 Task: Create a new task in Outlook with the subject 'Environmental Conservation', set the priority to 'High', and include the description and link to 'product.pdf'.
Action: Mouse moved to (13, 156)
Screenshot: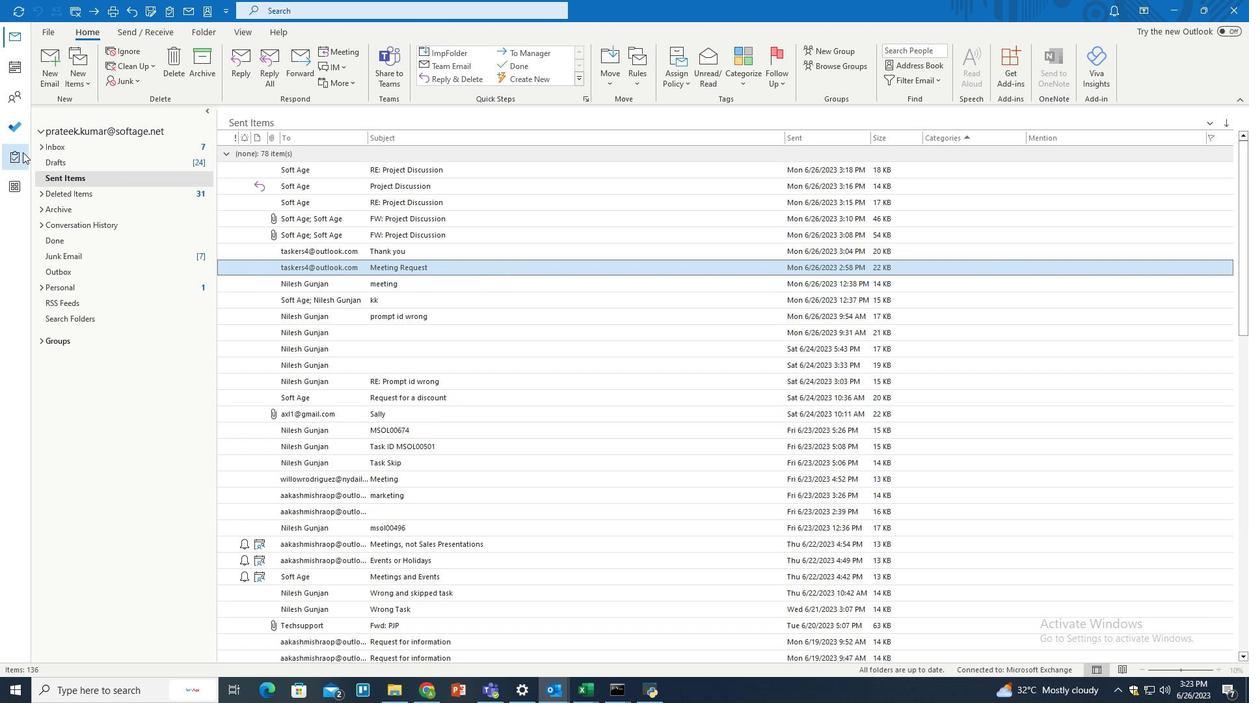 
Action: Mouse pressed left at (13, 156)
Screenshot: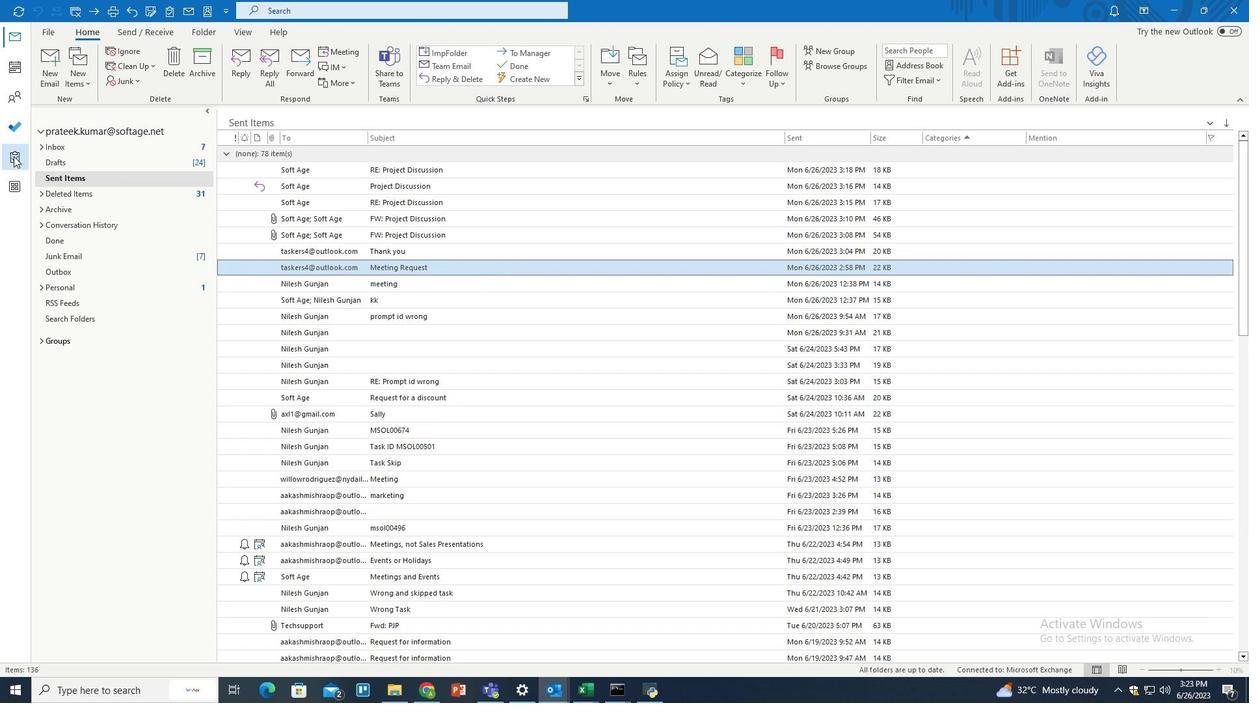 
Action: Mouse moved to (54, 152)
Screenshot: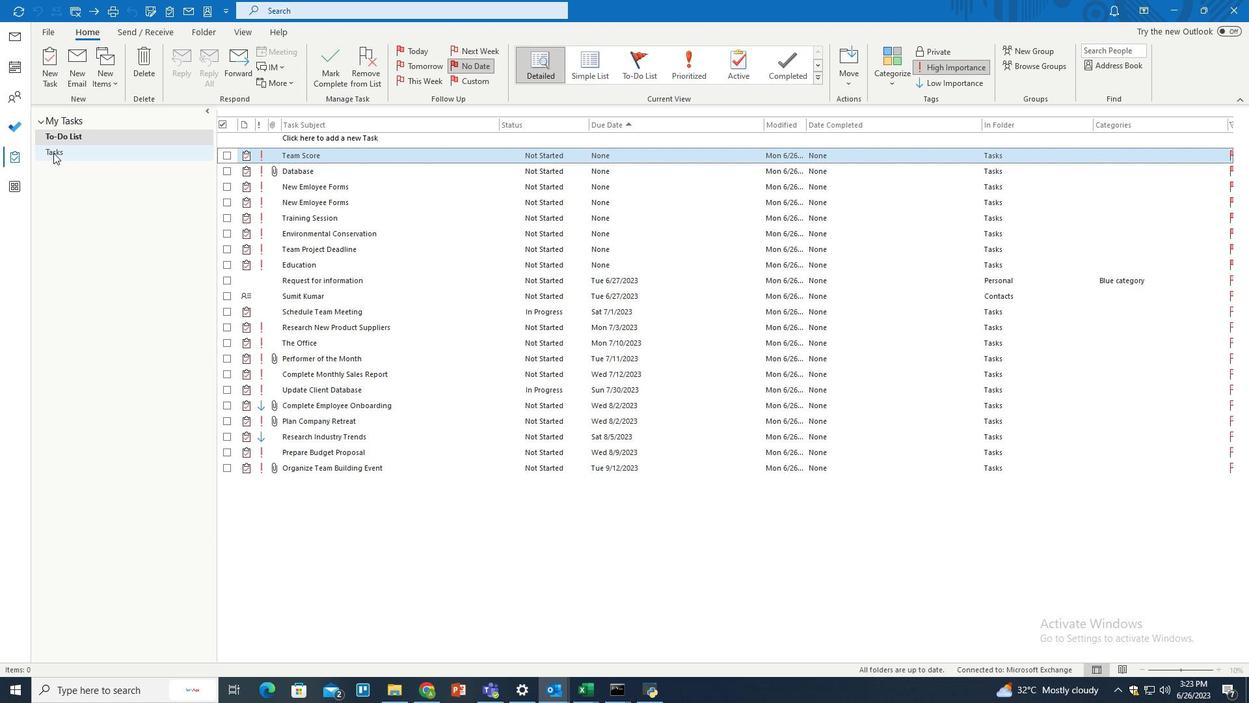 
Action: Mouse pressed left at (54, 152)
Screenshot: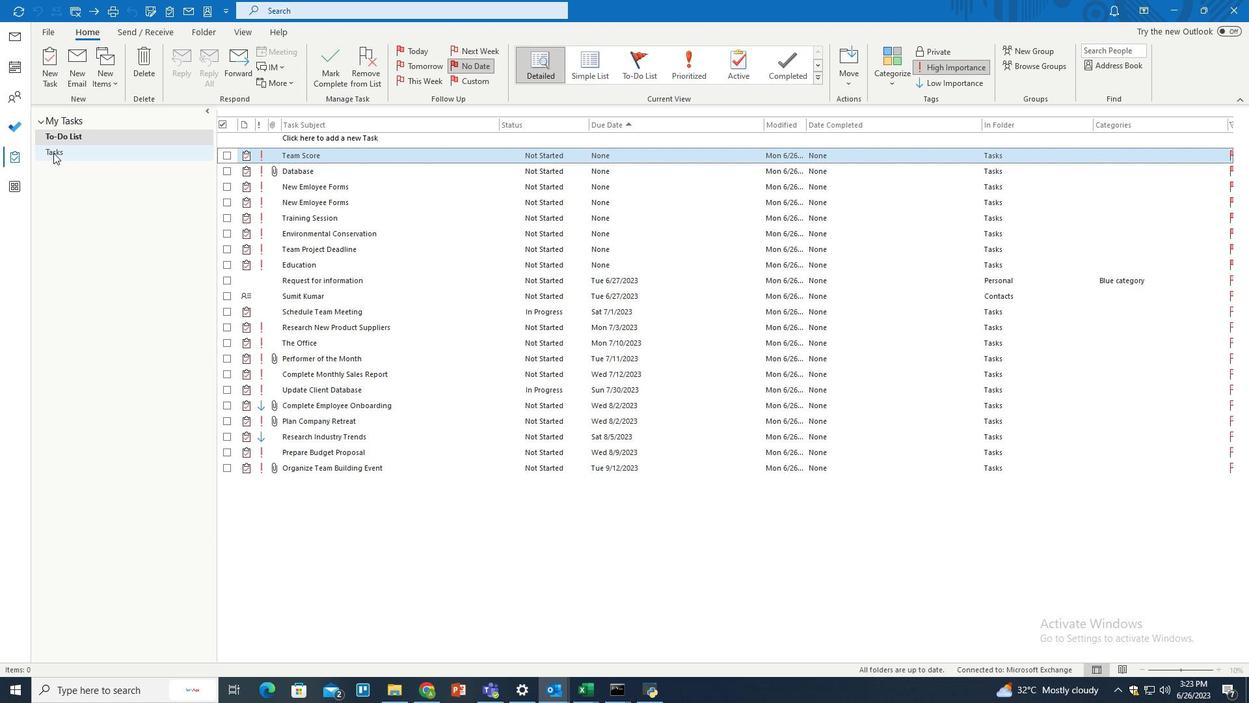 
Action: Mouse moved to (346, 184)
Screenshot: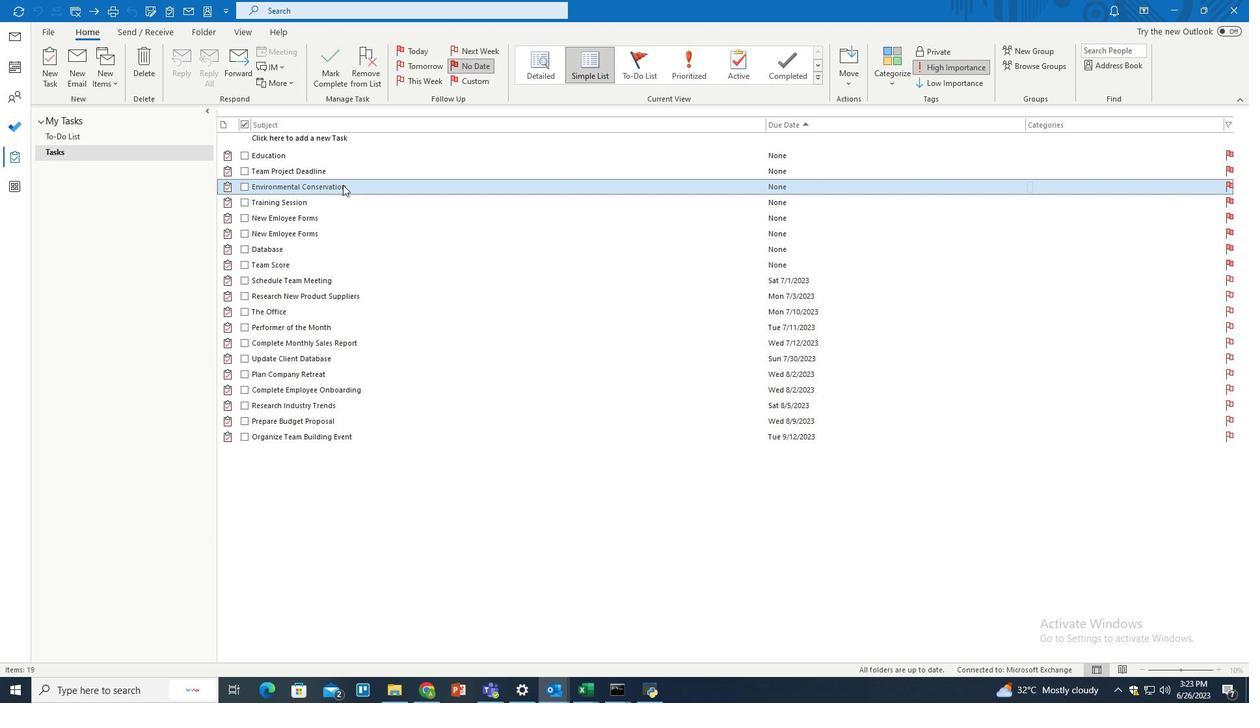 
Action: Mouse pressed left at (346, 184)
Screenshot: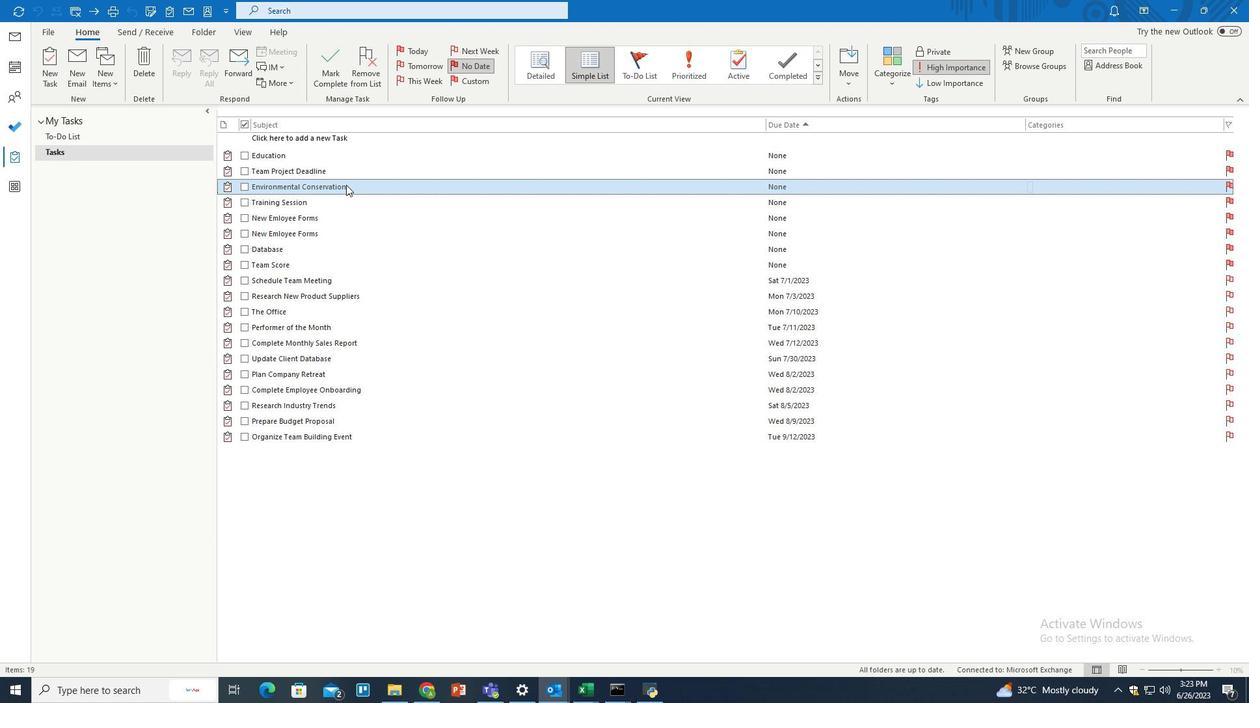 
Action: Mouse pressed left at (346, 184)
Screenshot: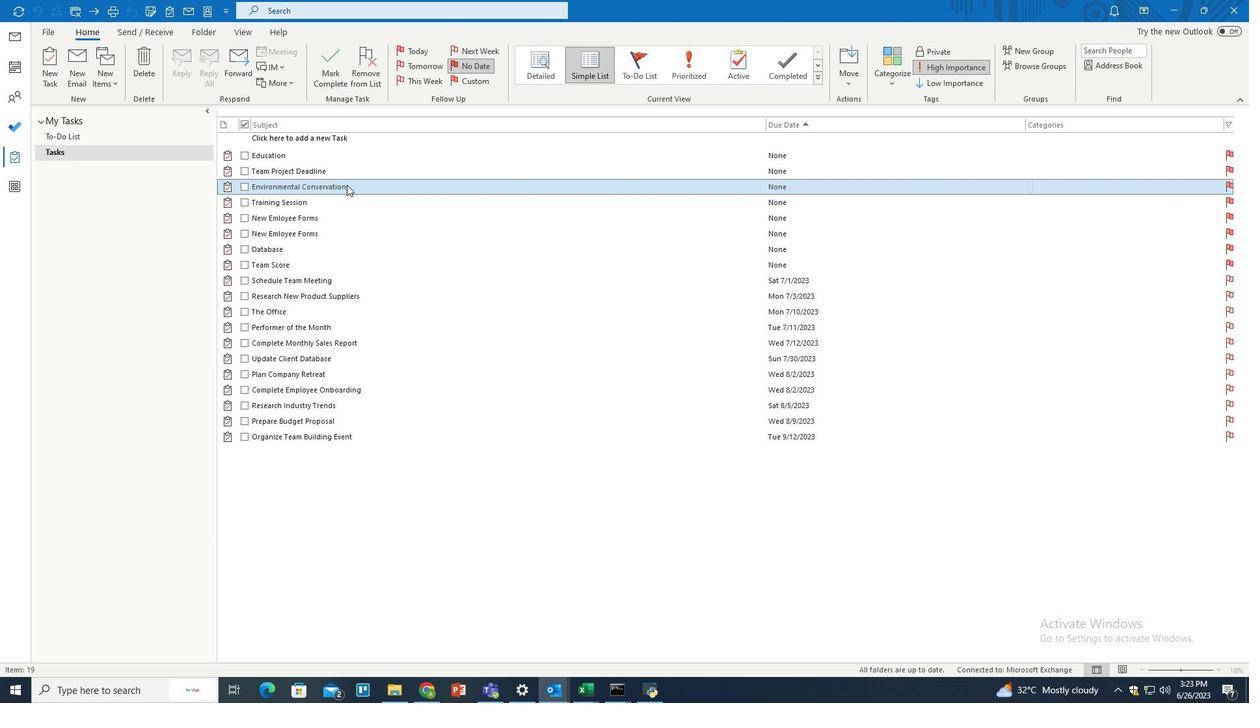 
Action: Mouse moved to (1001, 248)
Screenshot: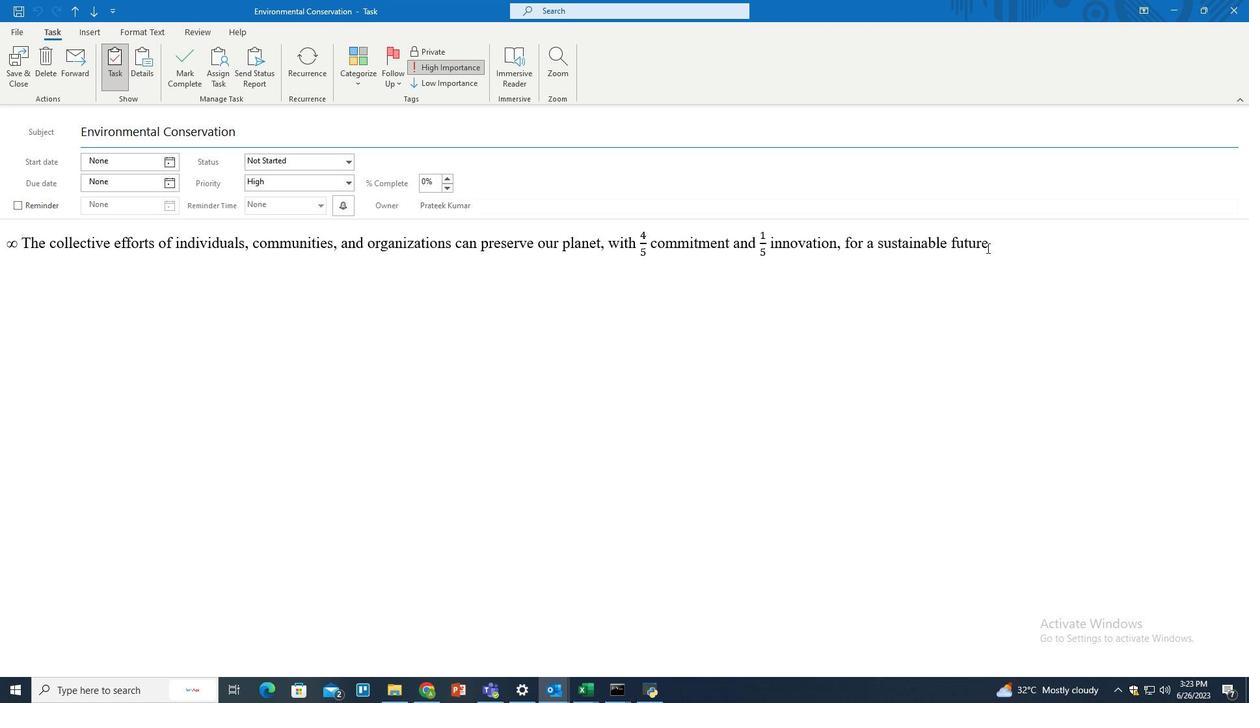 
Action: Mouse pressed left at (1001, 248)
Screenshot: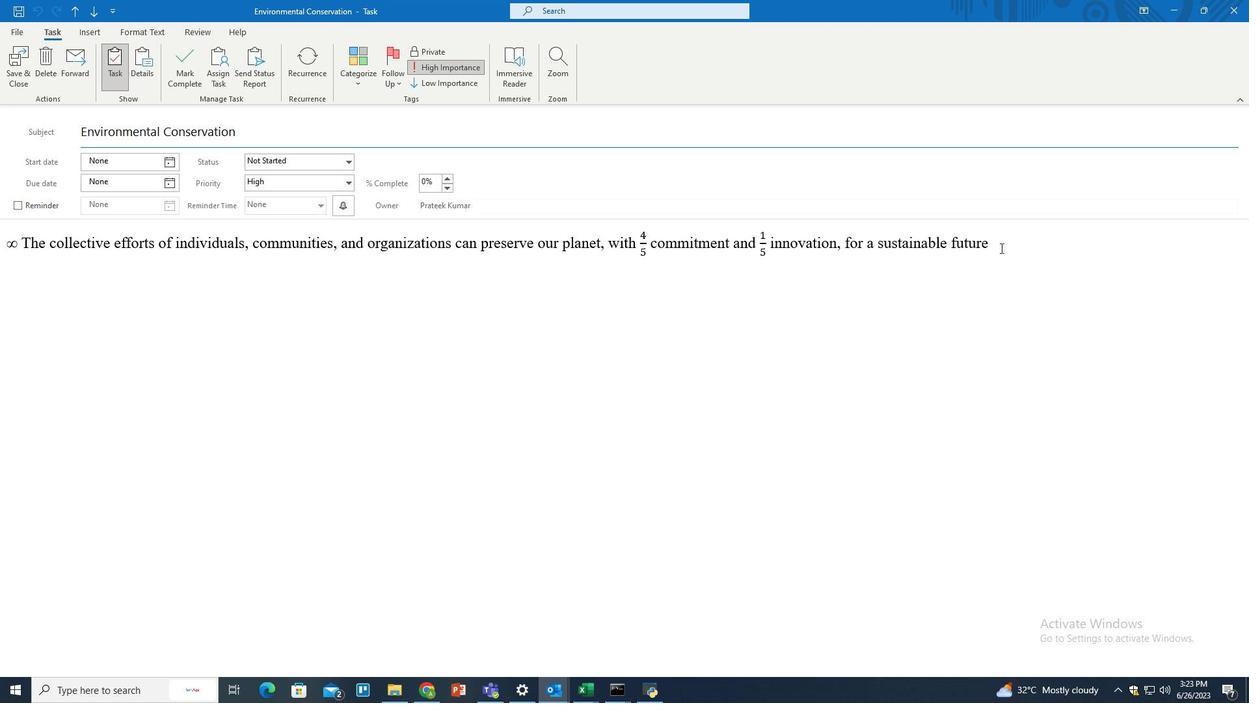 
Action: Mouse moved to (207, 33)
Screenshot: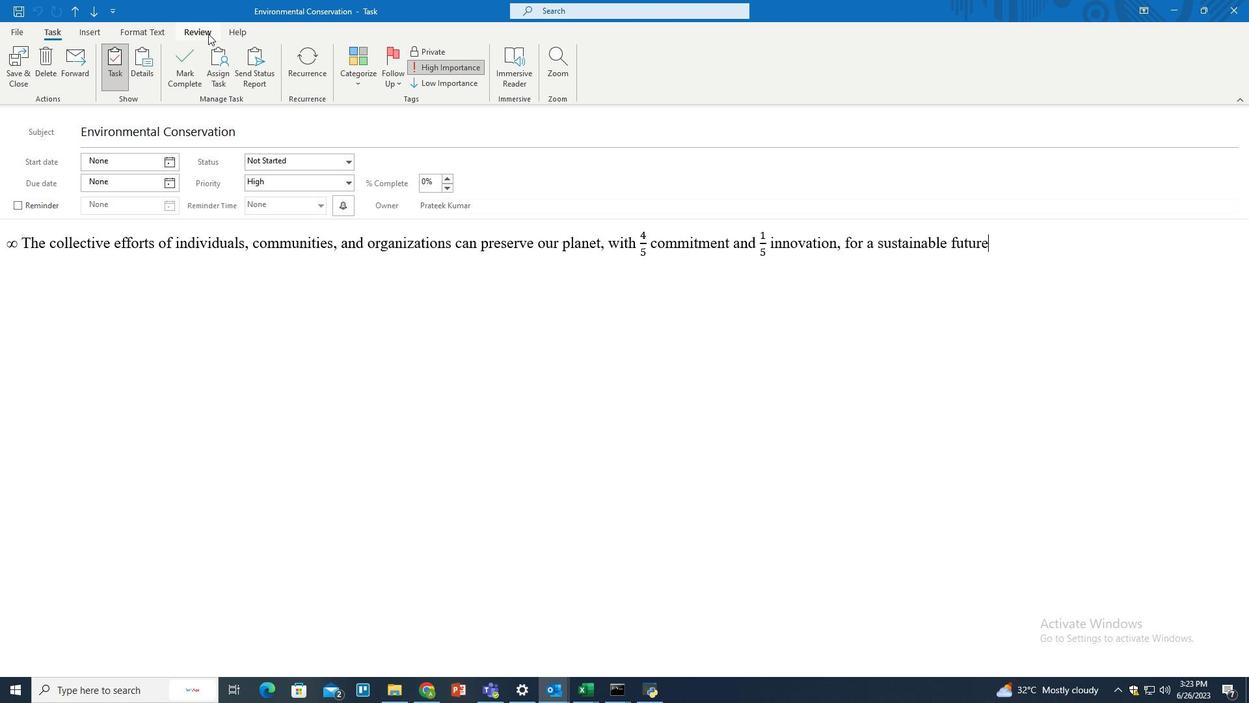 
Action: Mouse pressed left at (207, 33)
Screenshot: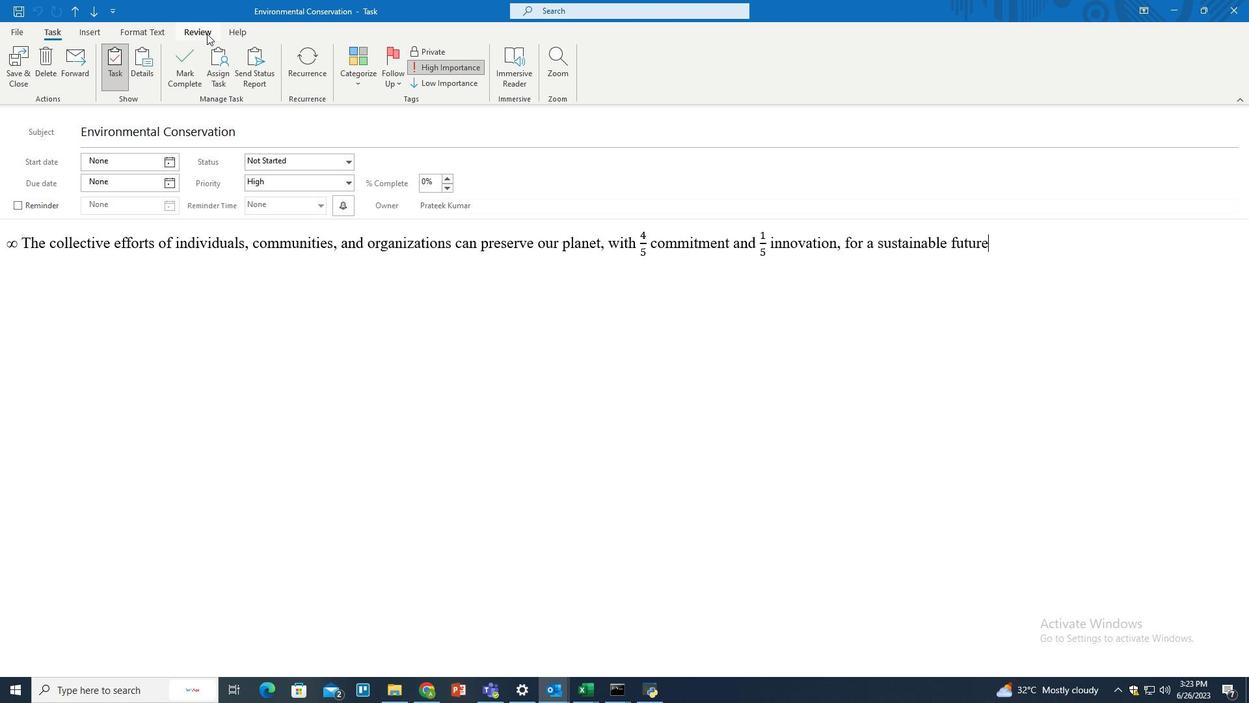 
Action: Mouse moved to (31, 79)
Screenshot: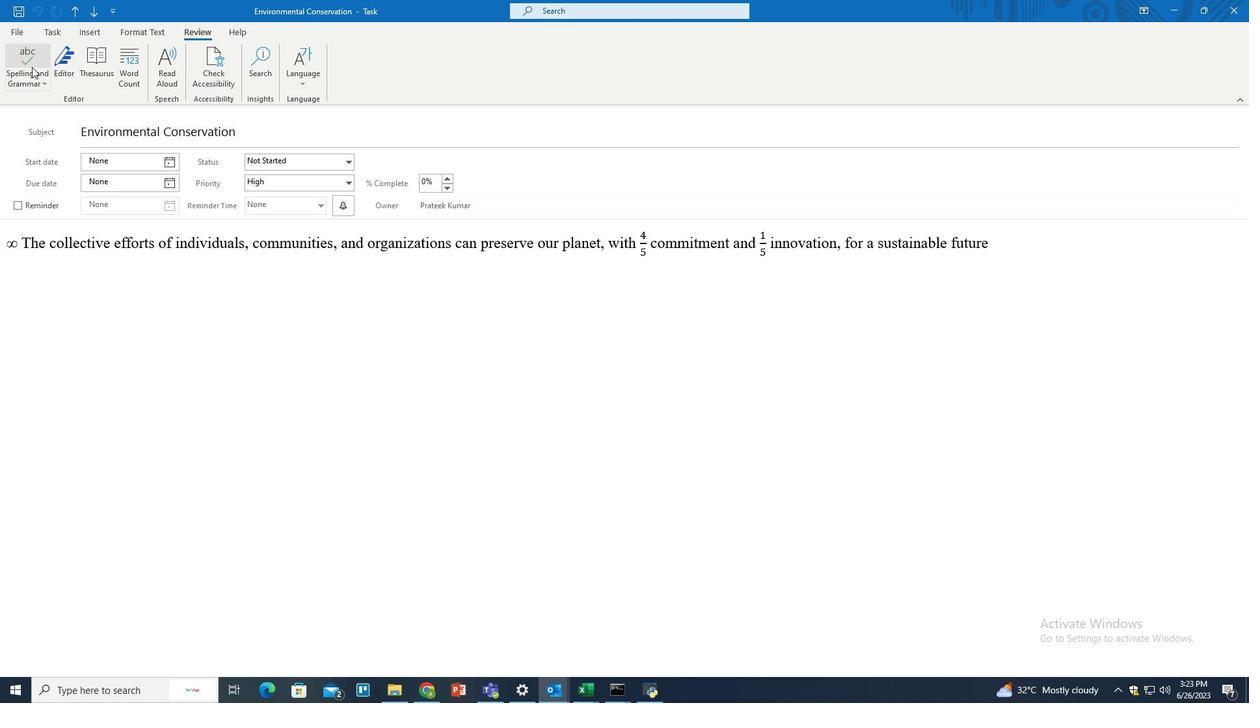 
Action: Mouse pressed left at (31, 79)
Screenshot: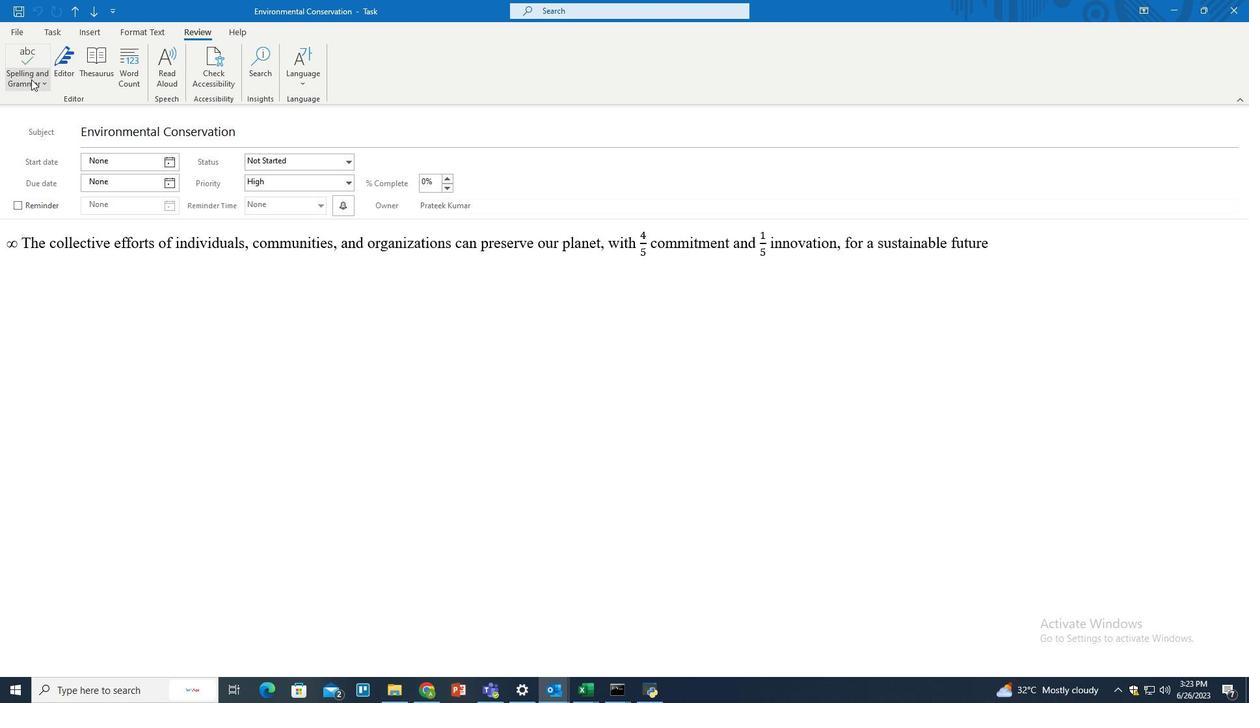 
Action: Mouse moved to (49, 115)
Screenshot: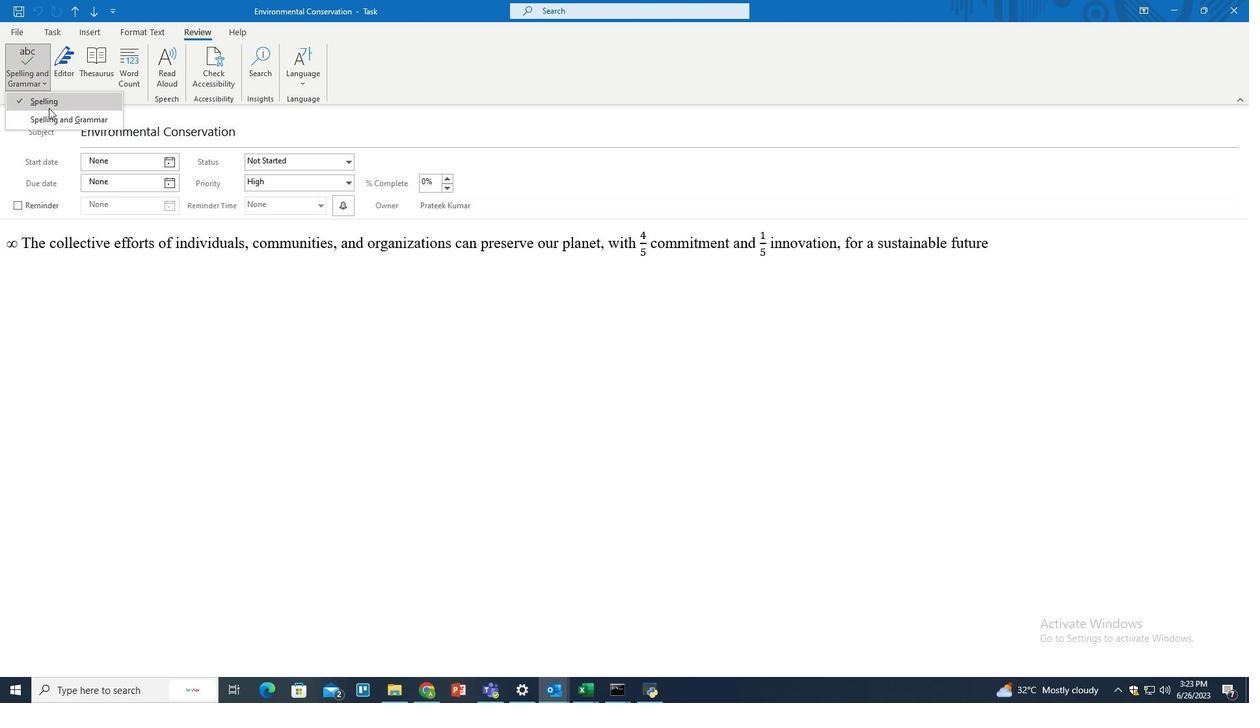 
Action: Mouse pressed left at (49, 115)
Screenshot: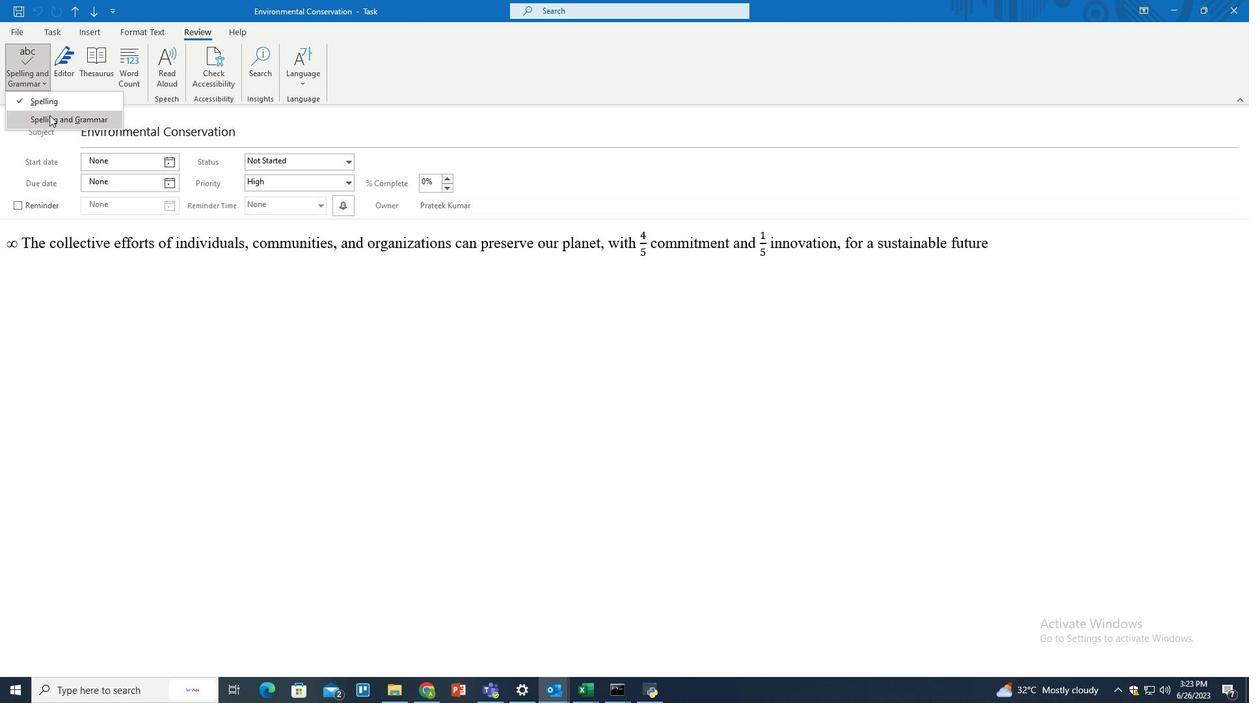 
Action: Mouse moved to (161, 73)
Screenshot: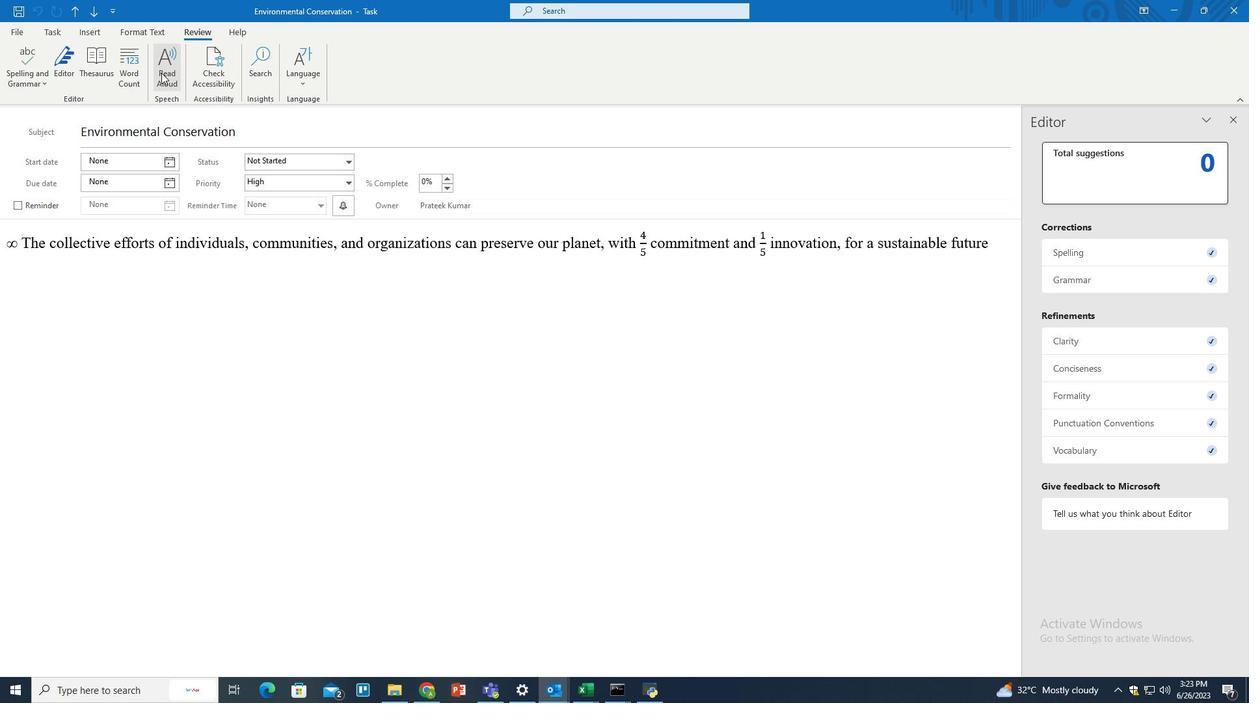 
Action: Mouse pressed left at (161, 73)
Screenshot: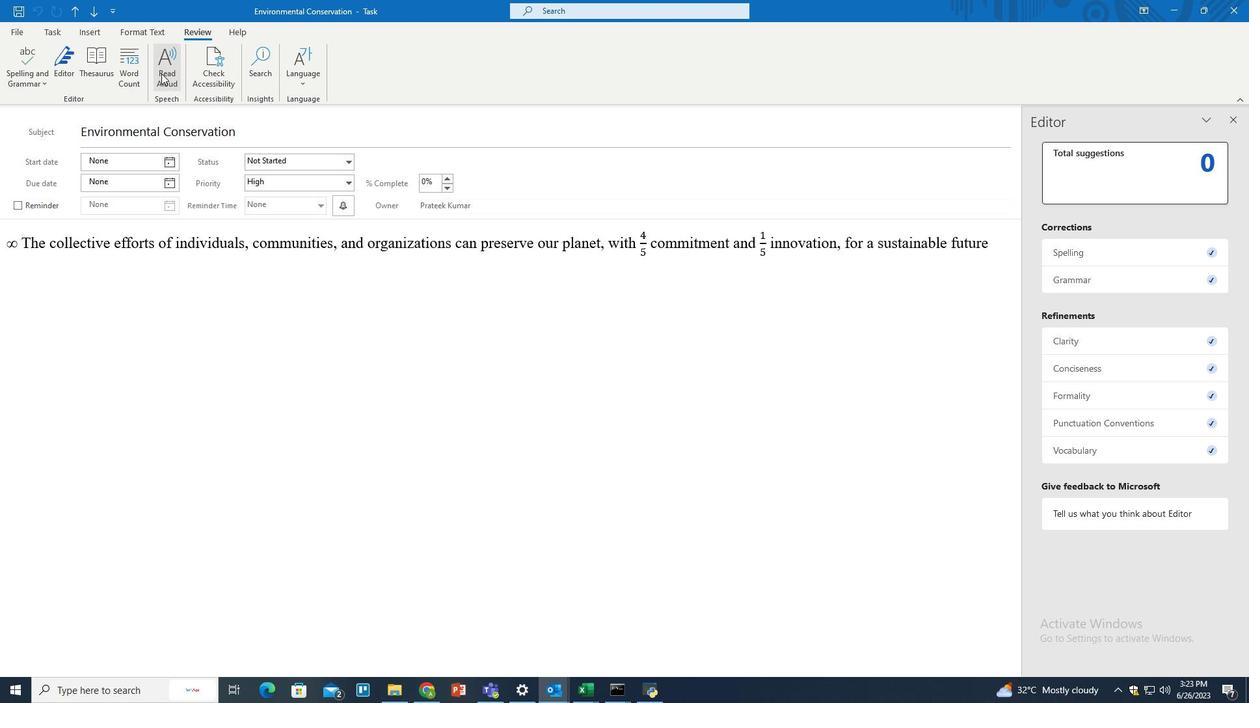 
Action: Mouse moved to (28, 242)
Screenshot: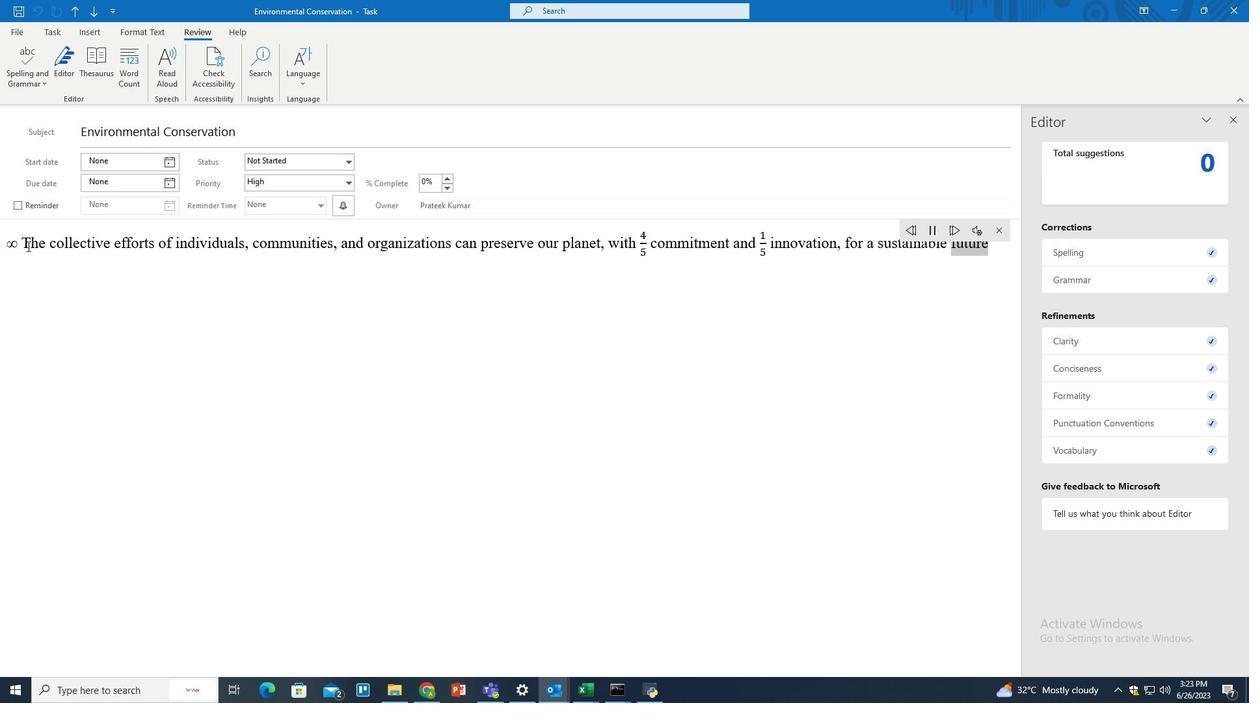 
Action: Mouse pressed left at (28, 242)
Screenshot: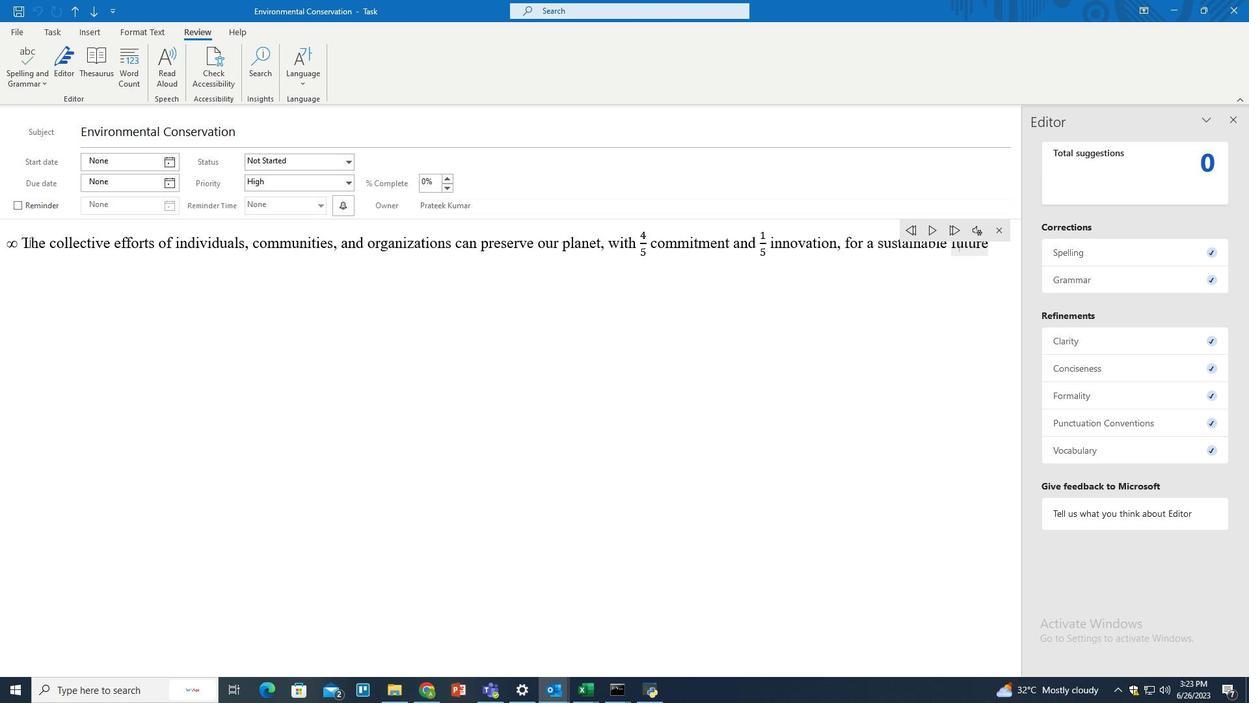 
Action: Mouse moved to (932, 230)
Screenshot: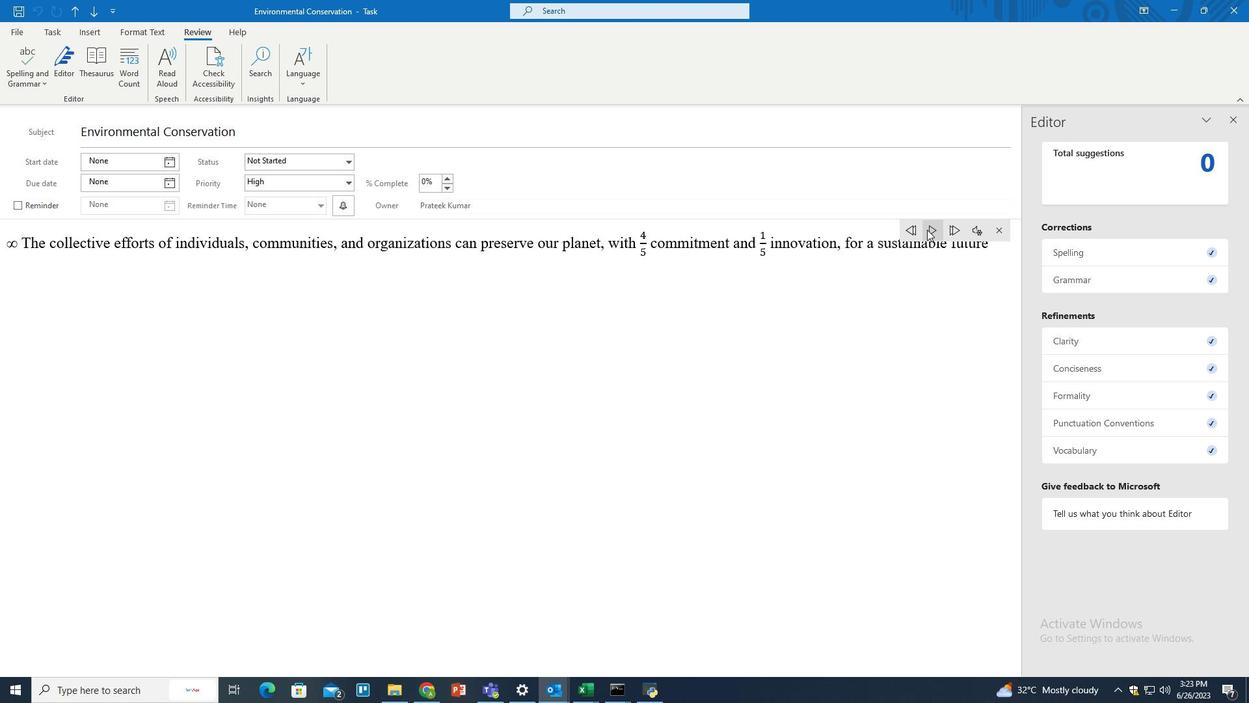 
Action: Mouse pressed left at (932, 230)
Screenshot: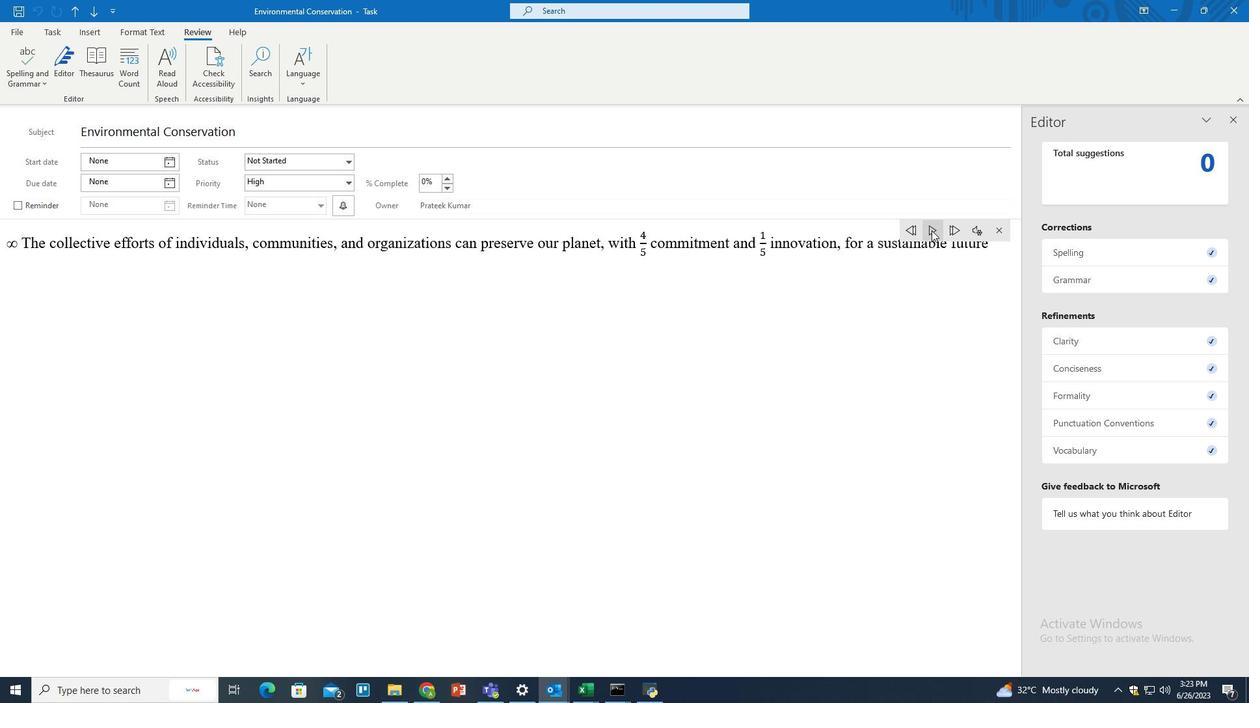 
Action: Mouse moved to (214, 72)
Screenshot: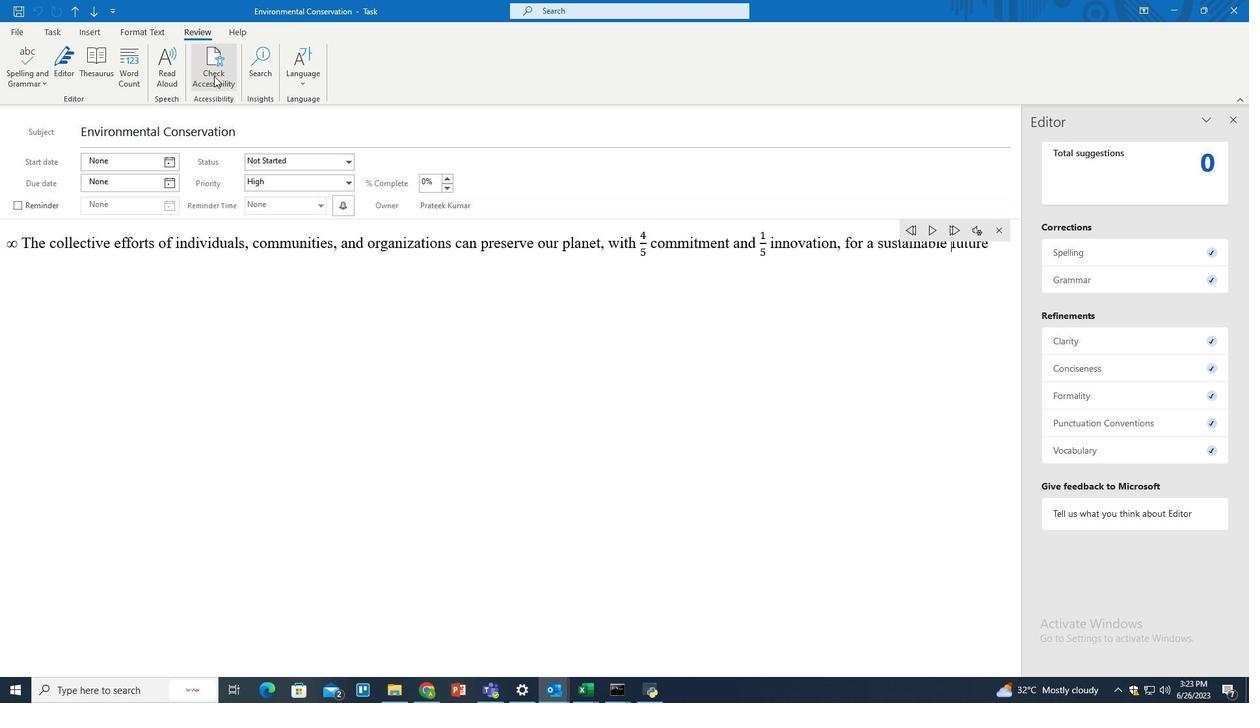 
Action: Mouse pressed left at (214, 72)
Screenshot: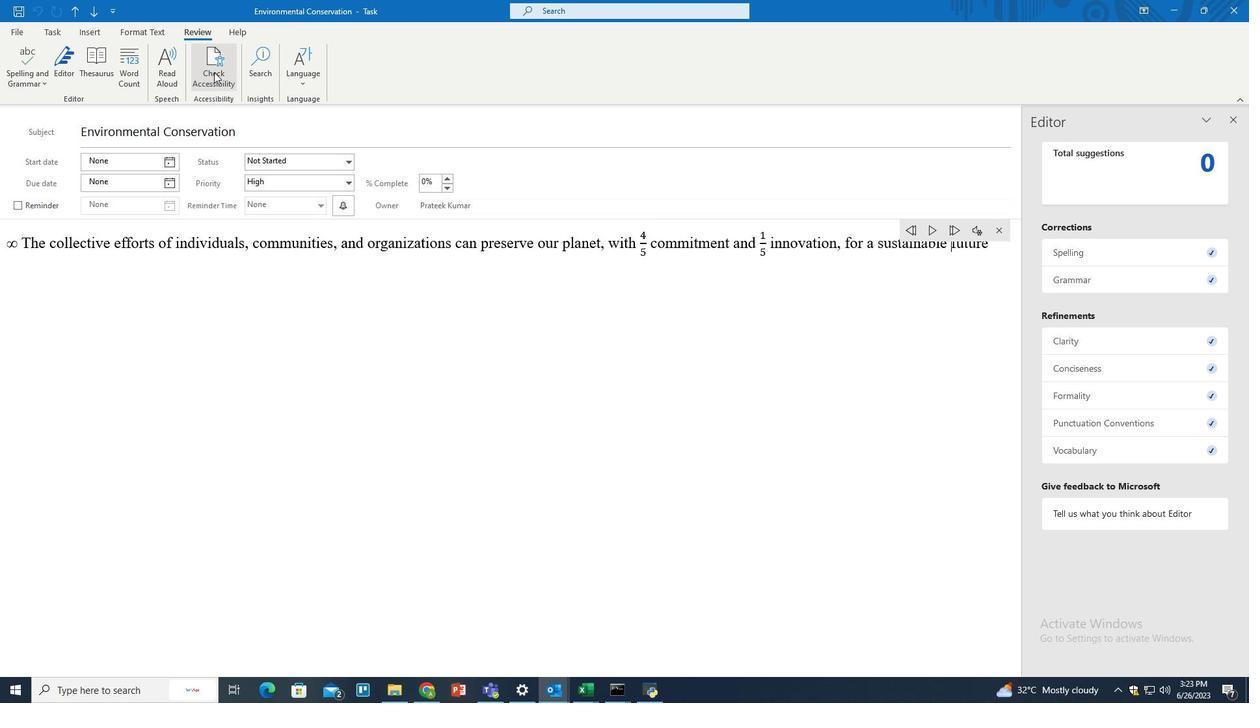 
Action: Mouse moved to (1066, 119)
Screenshot: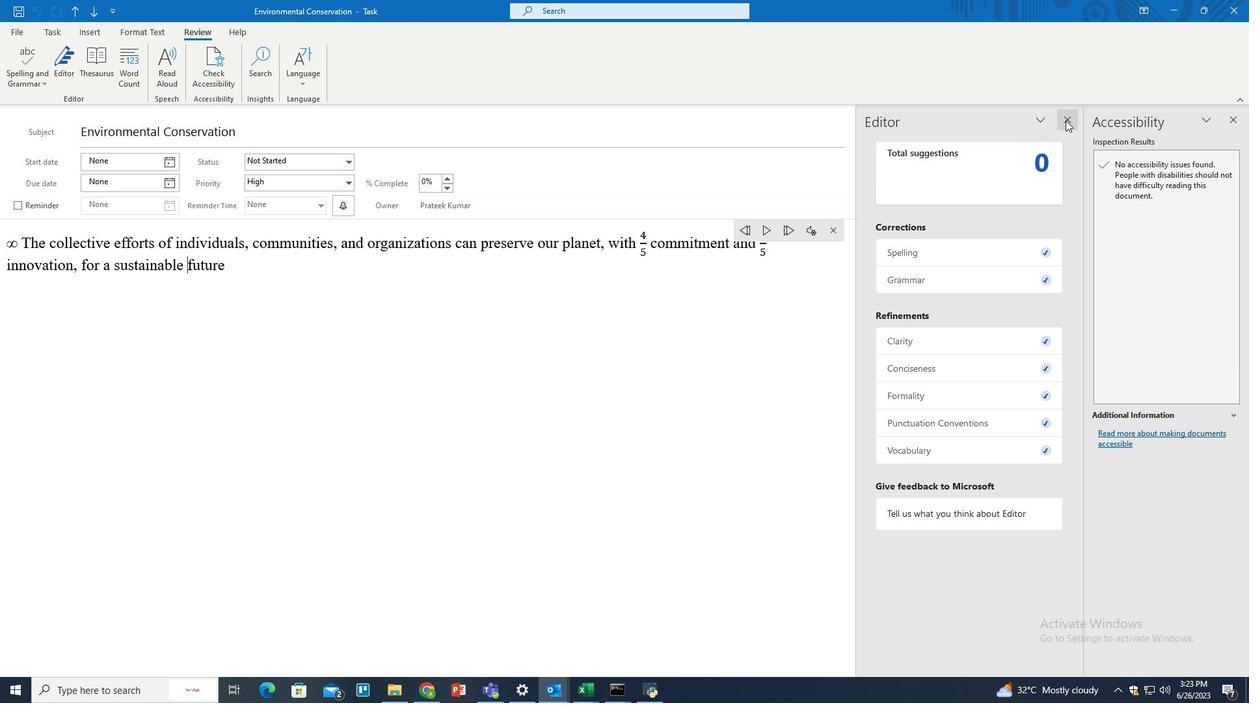 
Action: Mouse pressed left at (1066, 119)
Screenshot: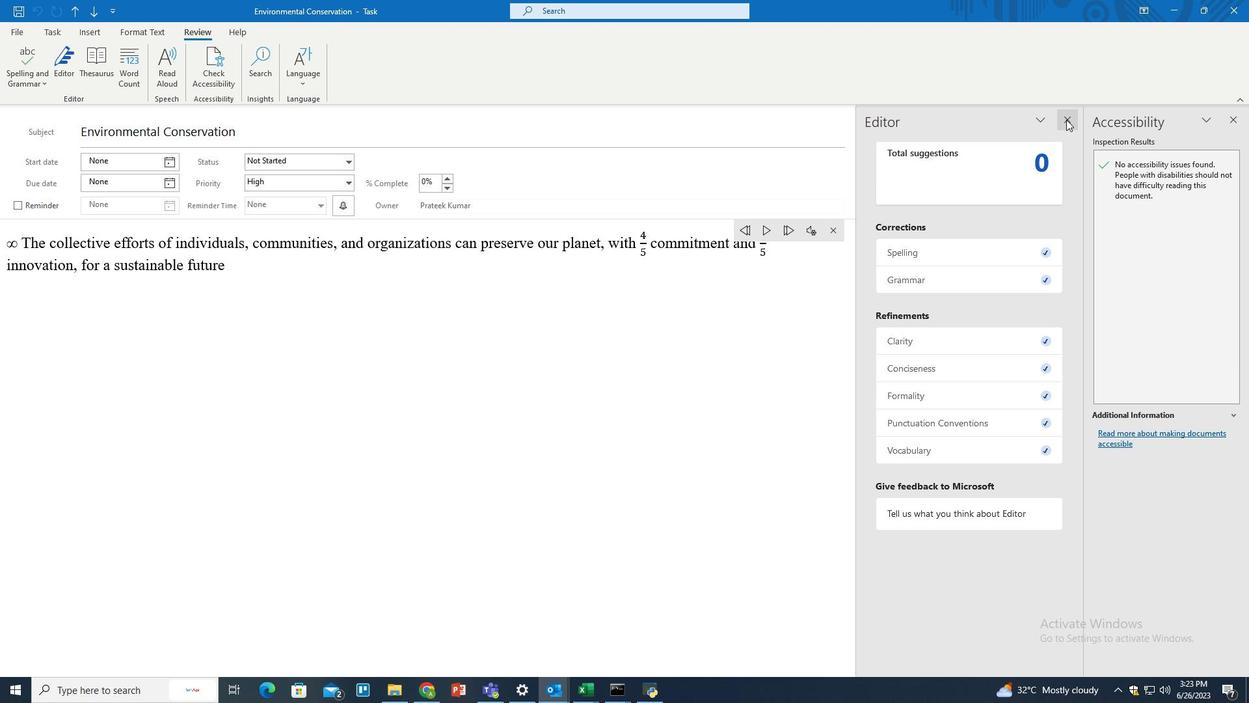
Action: Mouse moved to (1236, 123)
Screenshot: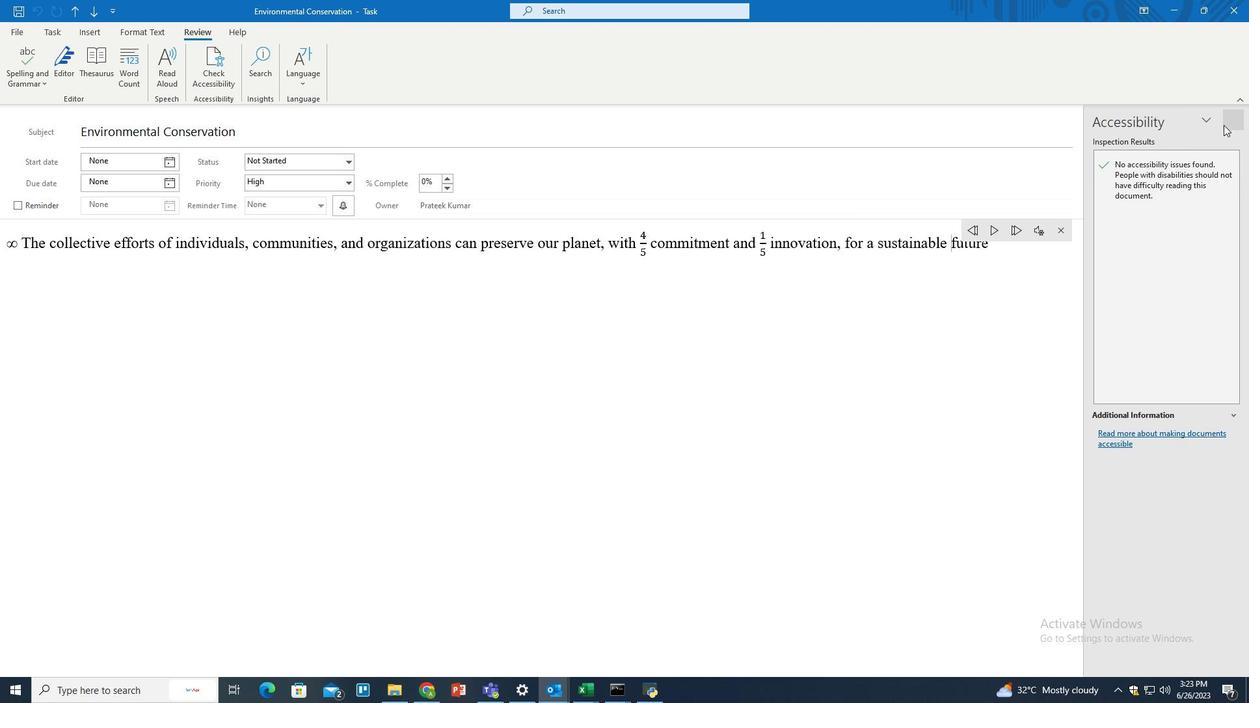 
Action: Mouse pressed left at (1236, 123)
Screenshot: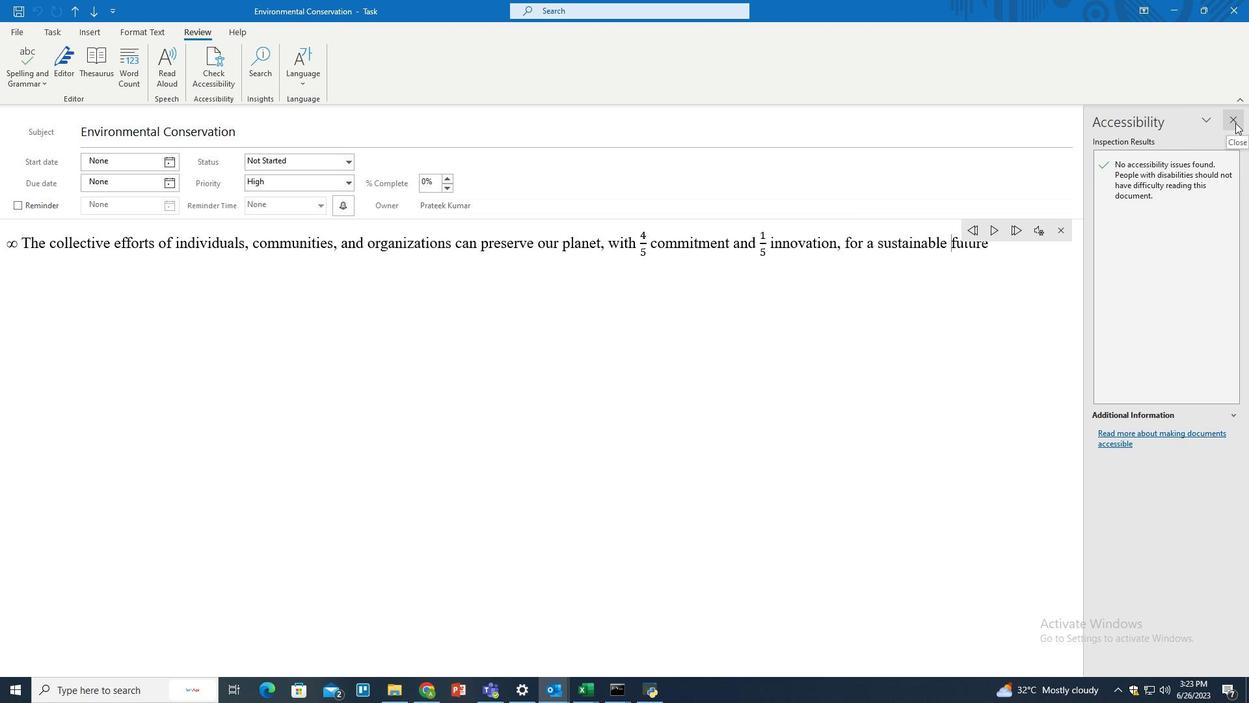 
Action: Mouse moved to (266, 52)
Screenshot: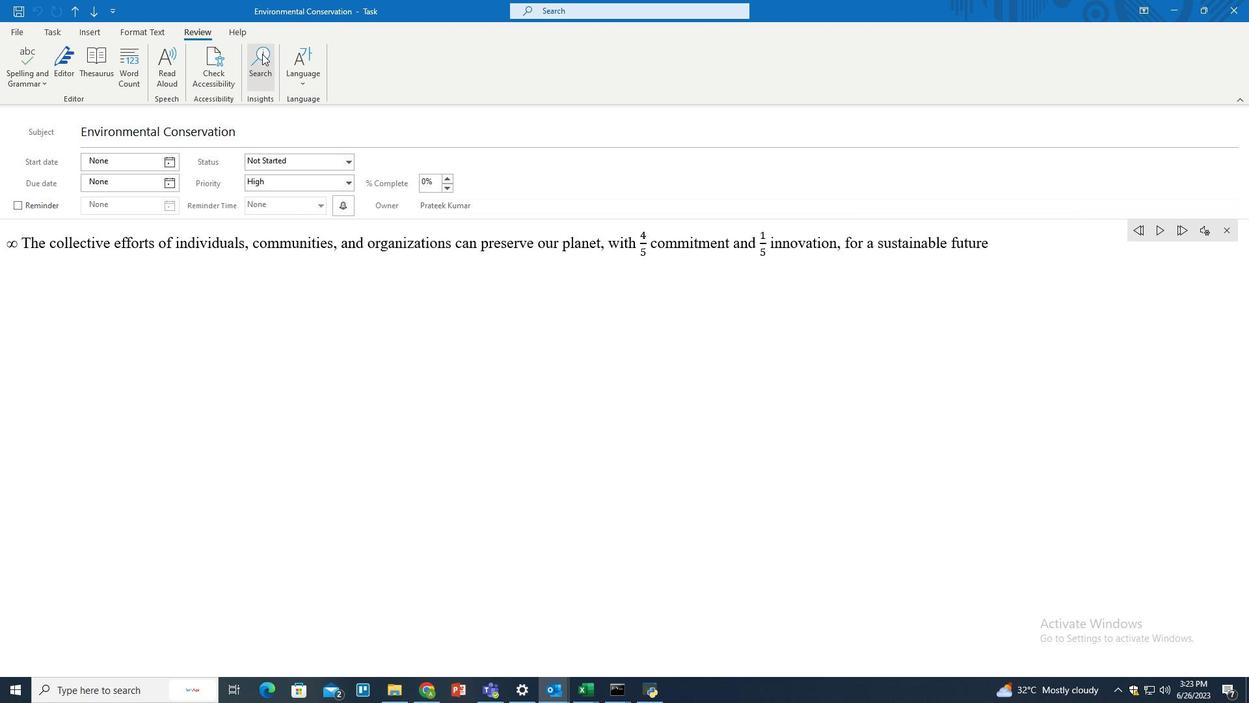 
Action: Mouse pressed left at (266, 52)
Screenshot: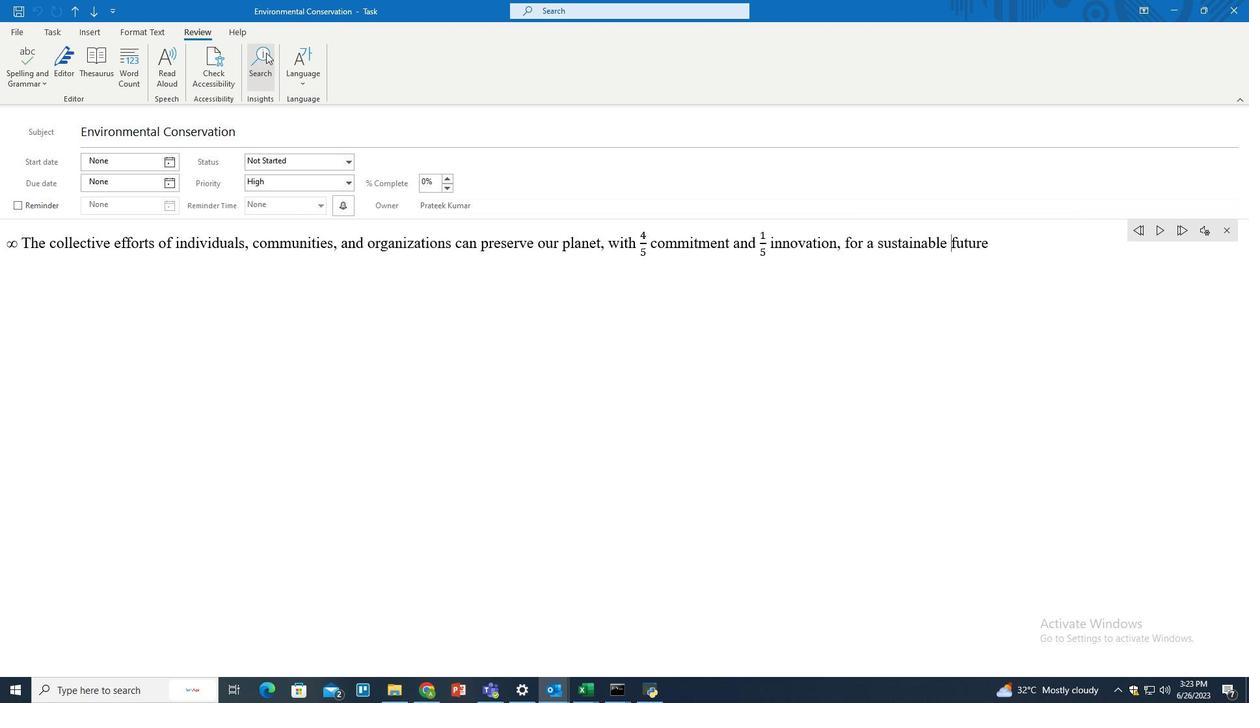 
Action: Mouse moved to (1115, 146)
Screenshot: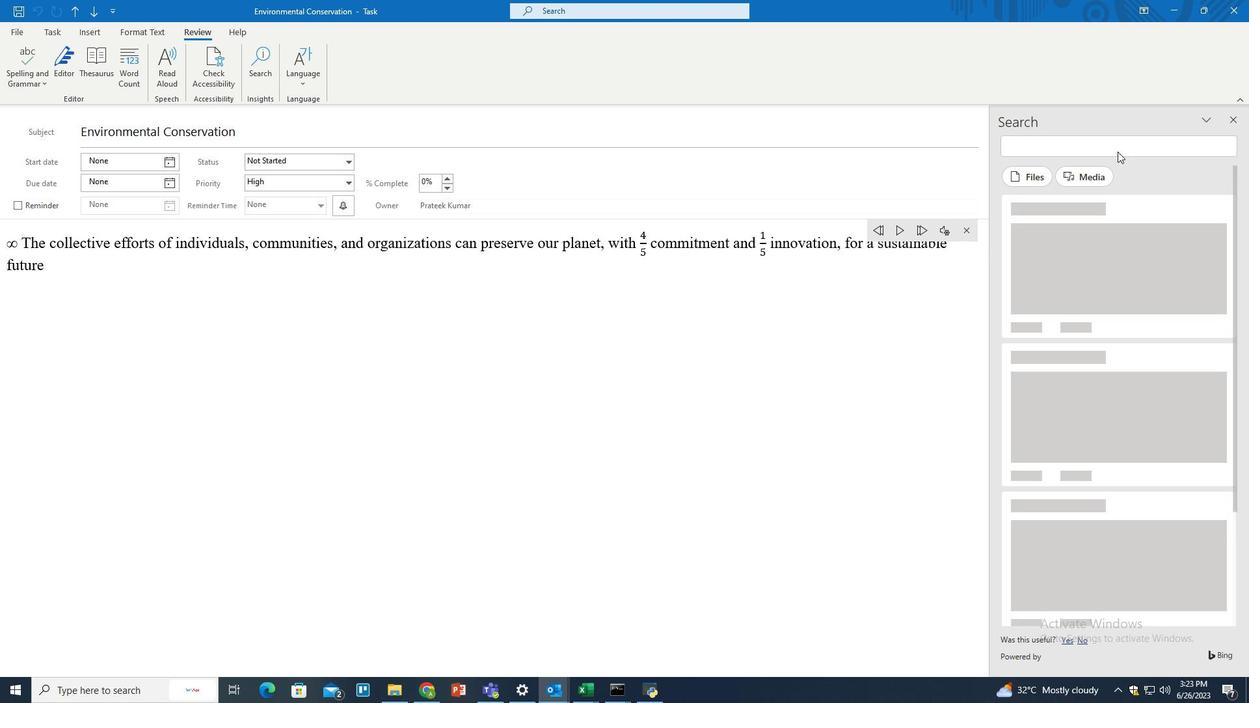 
Action: Mouse pressed left at (1115, 146)
Screenshot: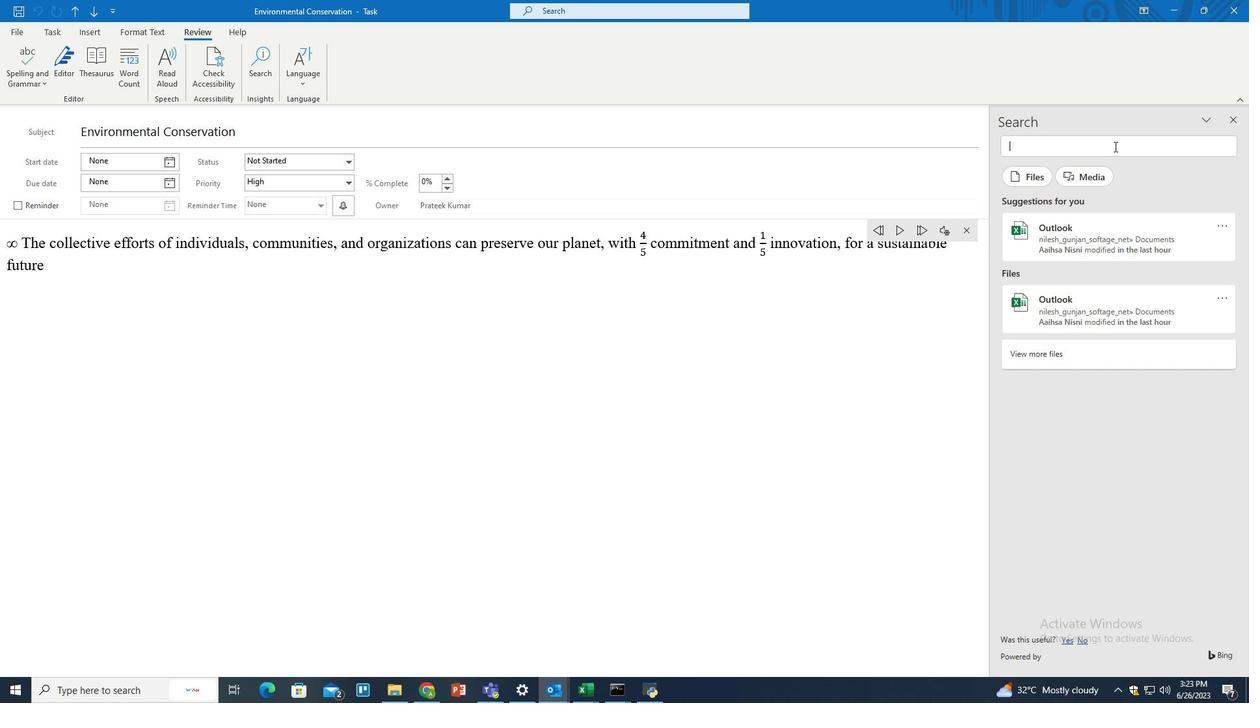 
Action: Key pressed product.pdf<Key.enter>
Screenshot: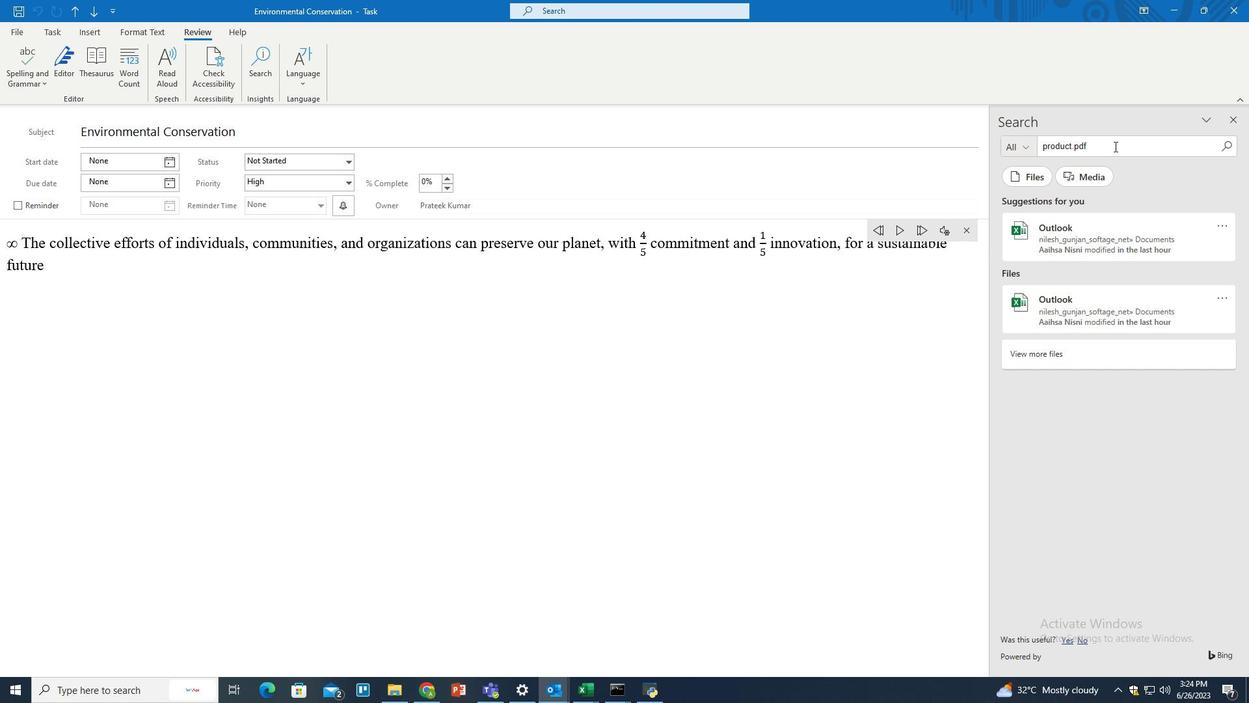 
Action: Mouse moved to (1139, 253)
Screenshot: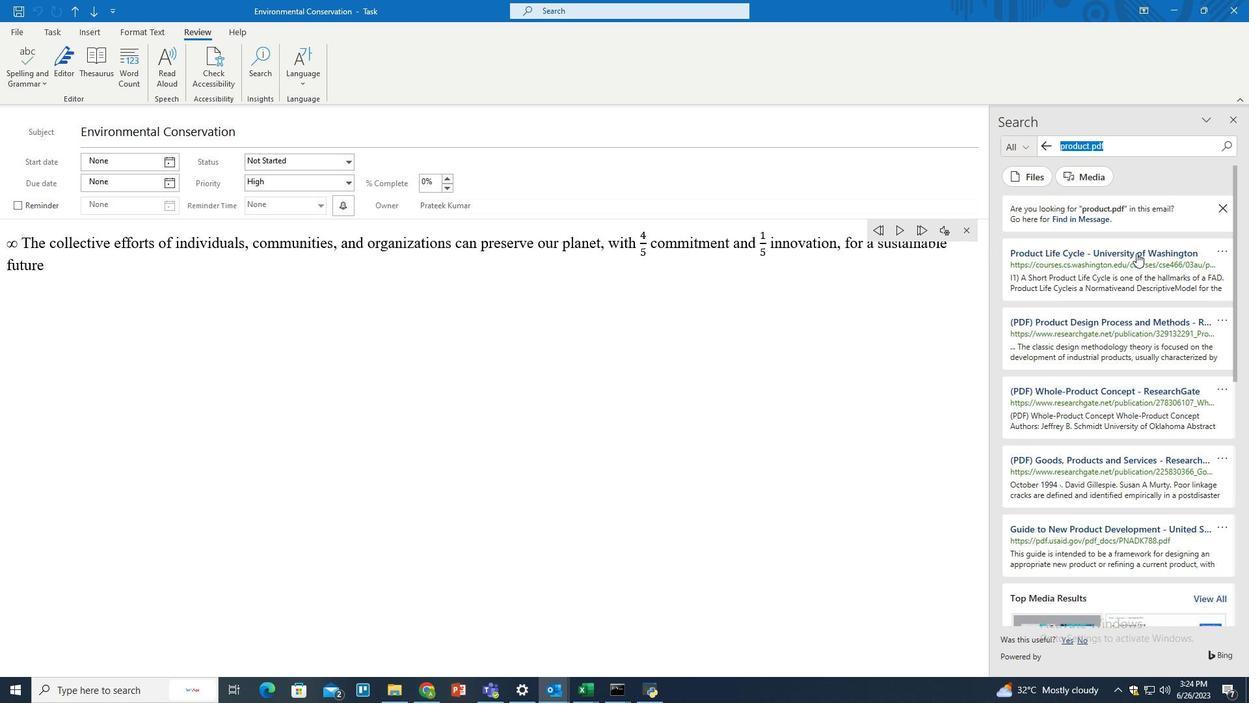 
Action: Mouse pressed left at (1139, 253)
Screenshot: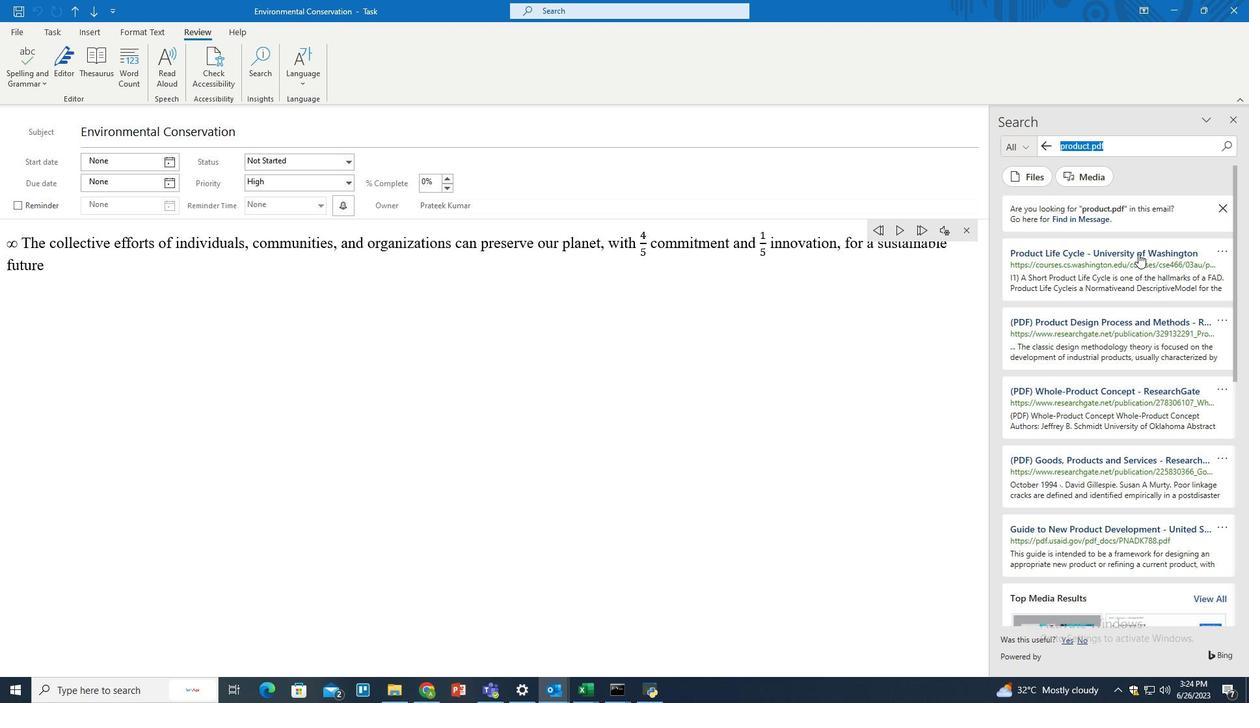 
Action: Mouse moved to (329, 25)
Screenshot: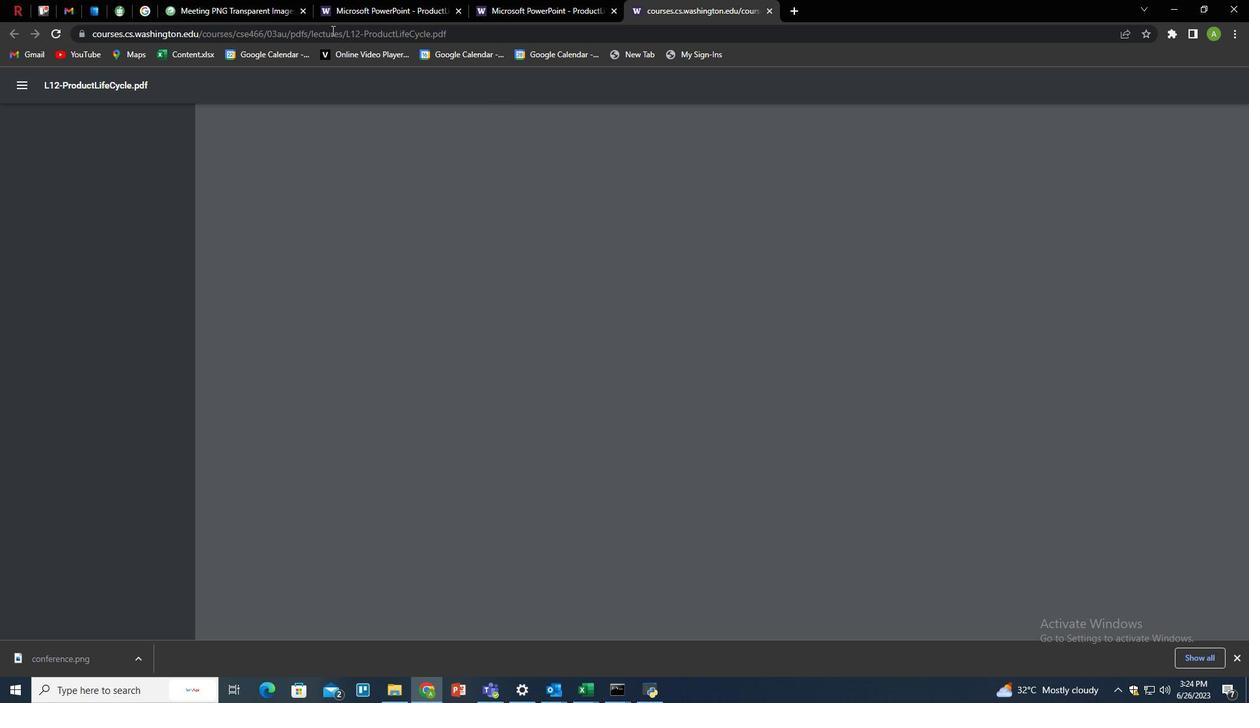 
Action: Mouse pressed left at (329, 25)
Screenshot: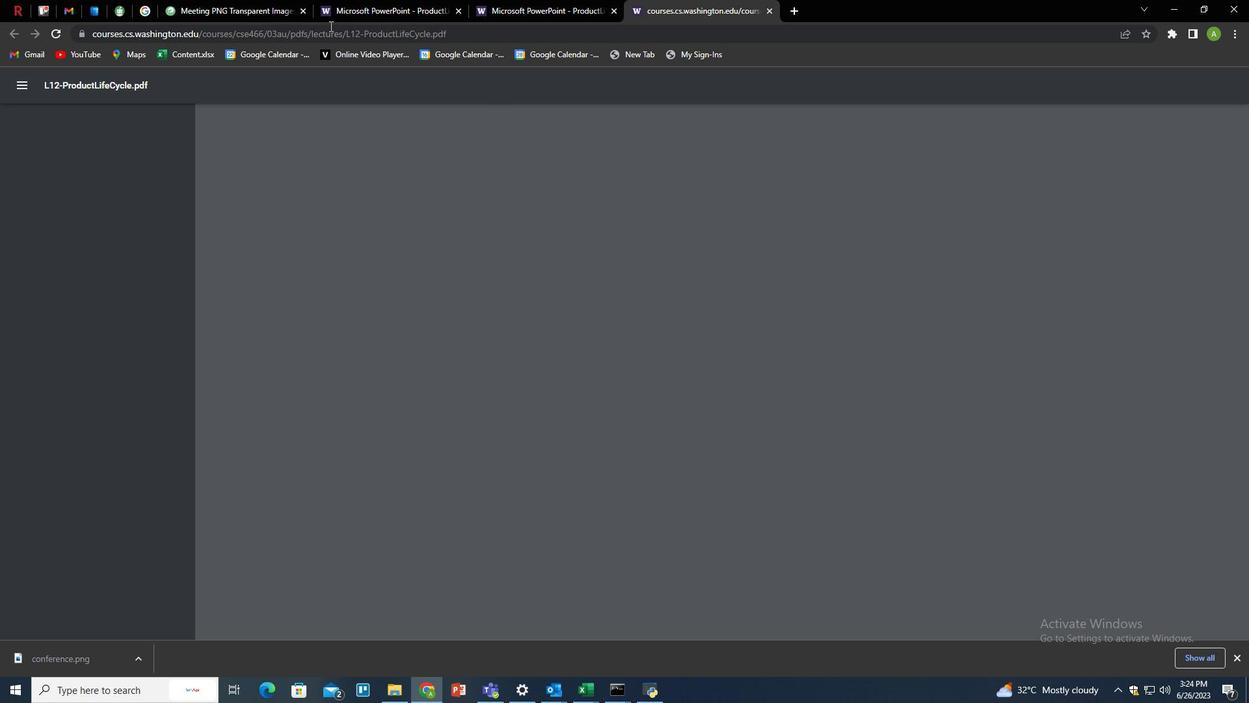 
Action: Mouse pressed left at (329, 25)
Screenshot: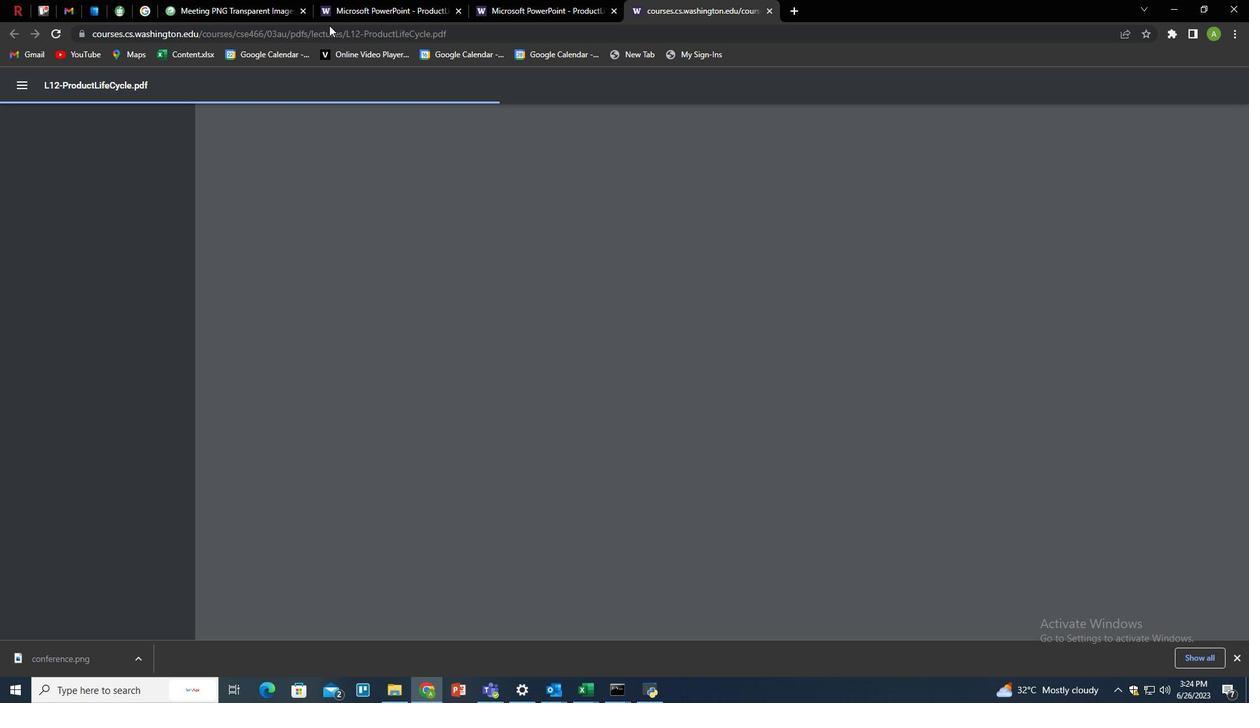 
Action: Mouse pressed left at (329, 25)
Screenshot: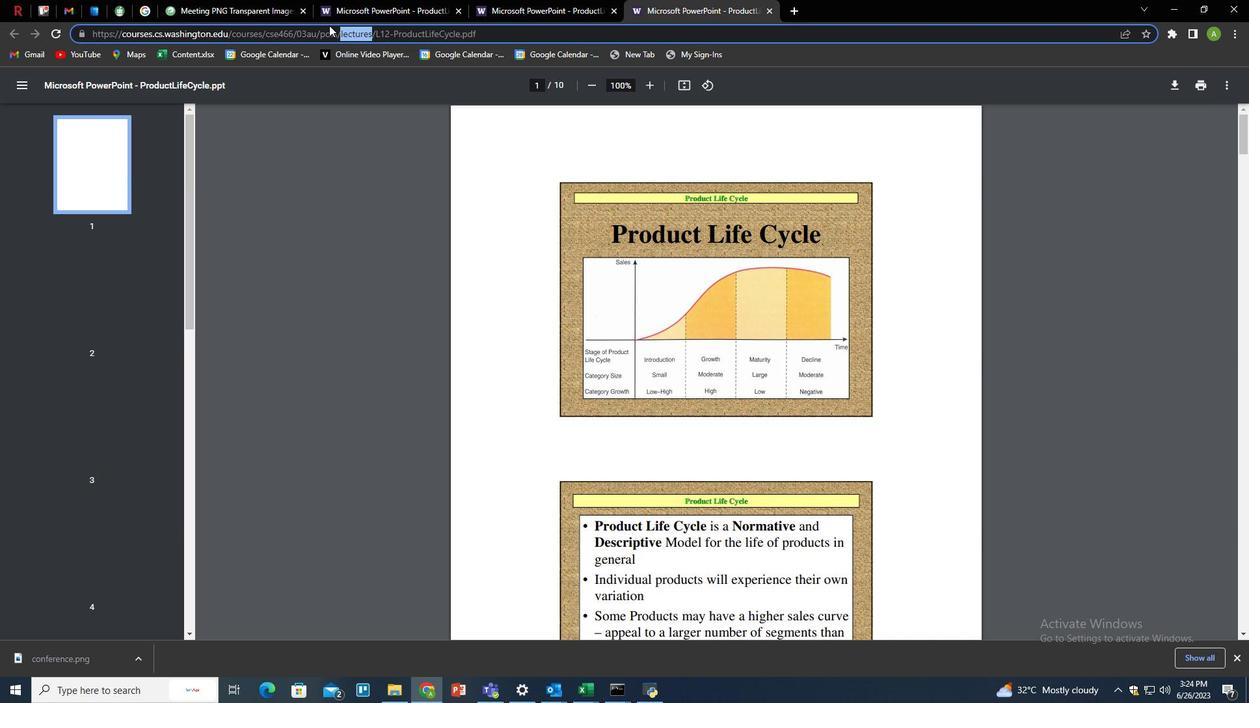 
Action: Key pressed ctrl+C
Screenshot: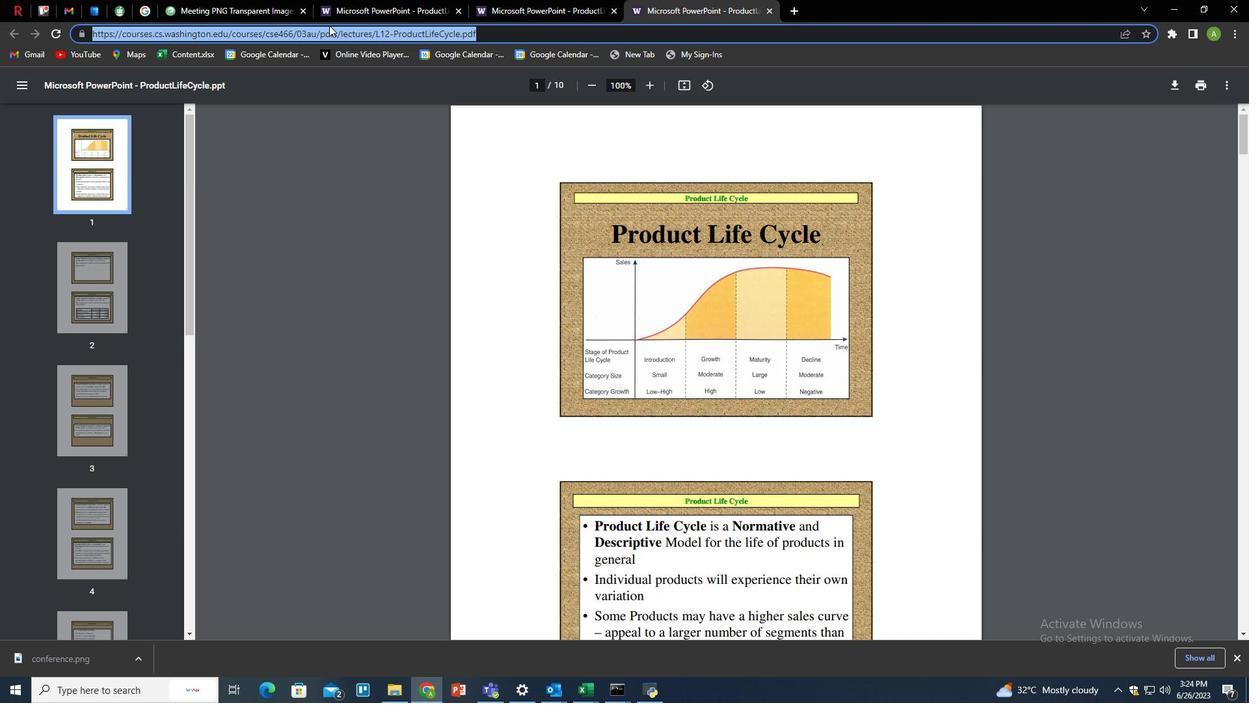 
Action: Mouse moved to (1181, 0)
Screenshot: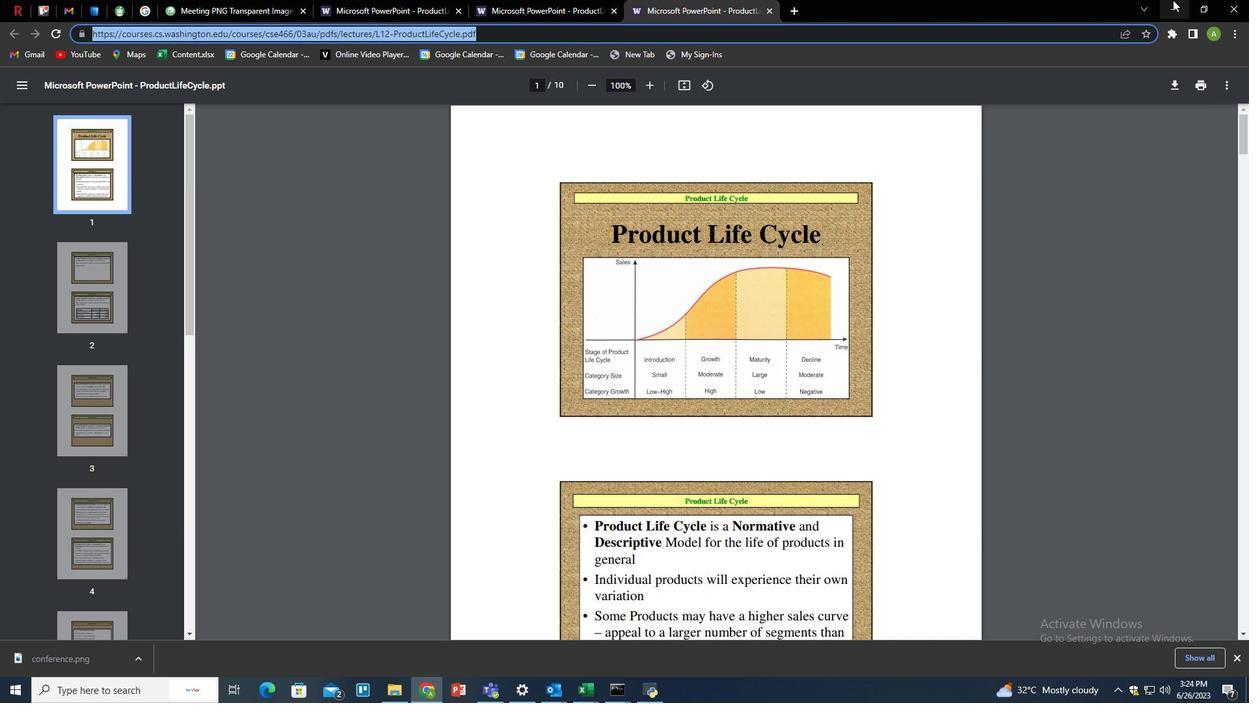 
Action: Mouse pressed left at (1181, 0)
Screenshot: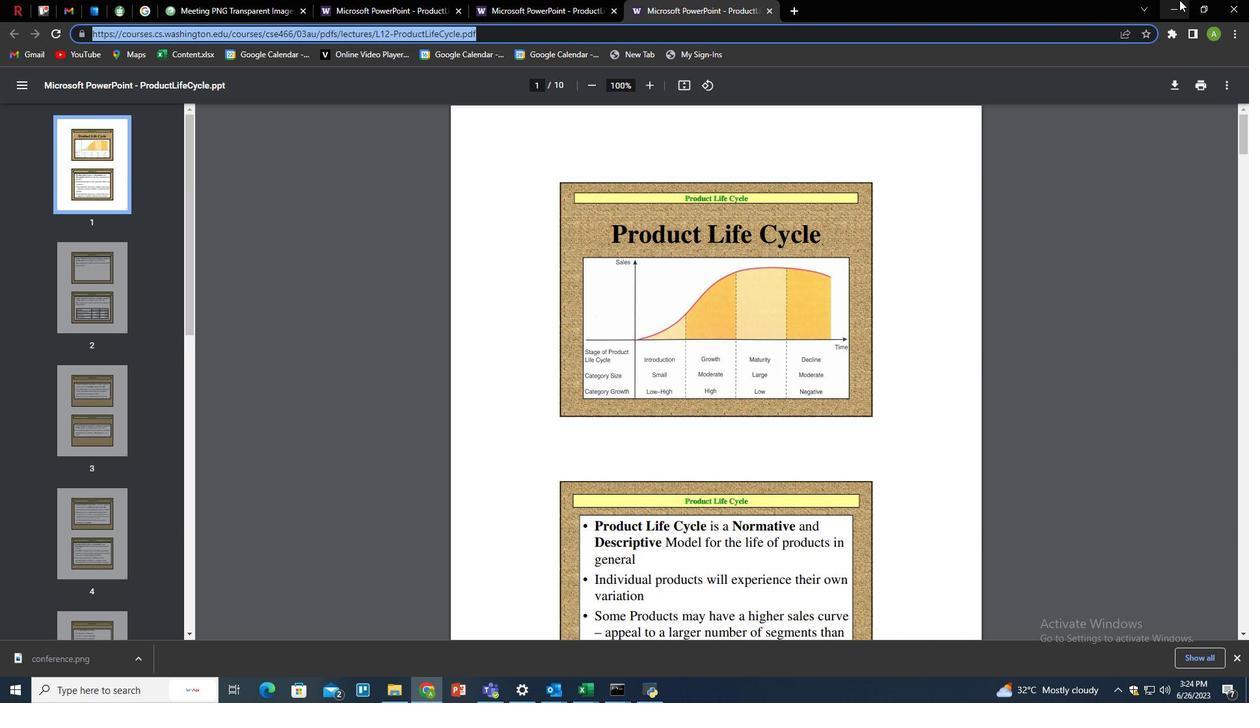 
Action: Mouse moved to (150, 273)
Screenshot: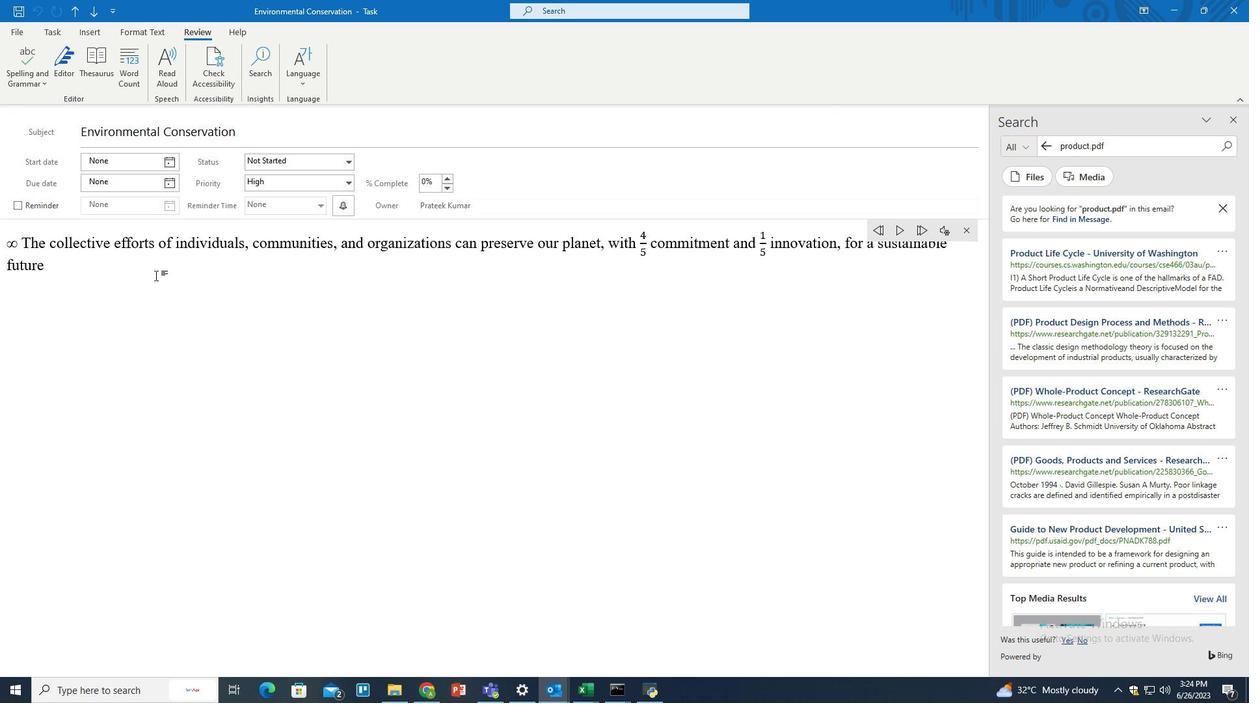 
Action: Mouse pressed left at (150, 273)
Screenshot: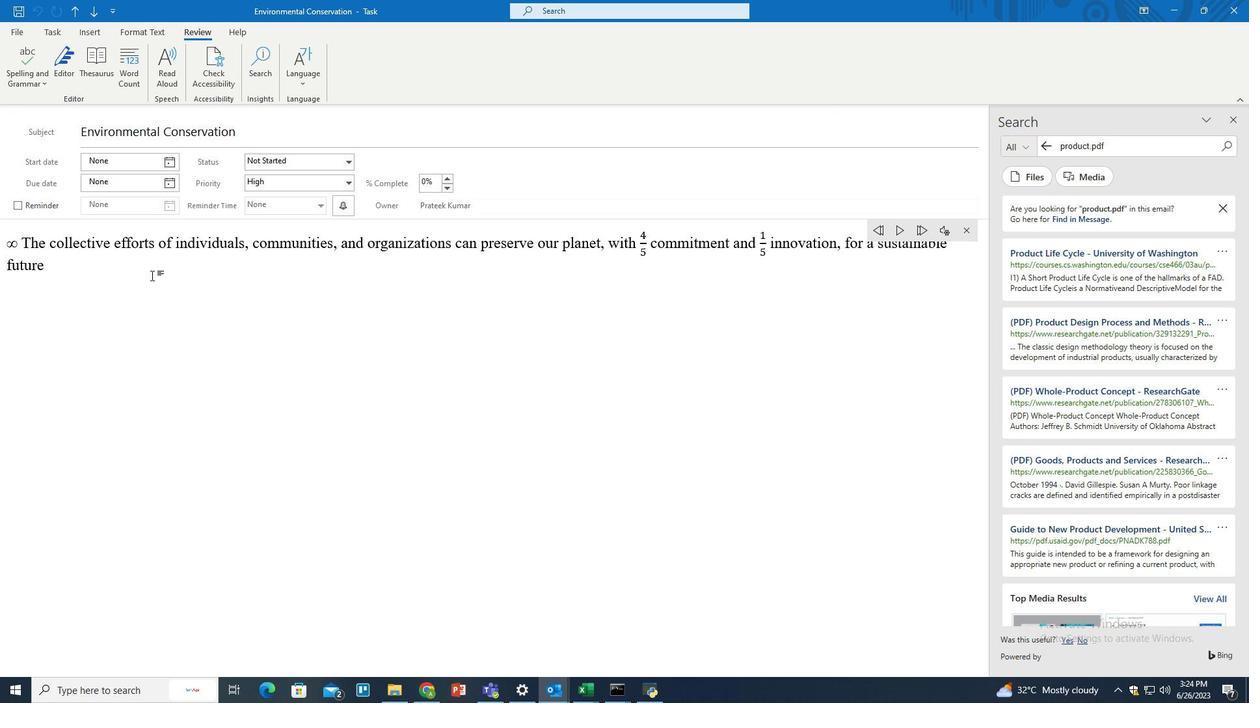 
Action: Key pressed <Key.space>ctrl+V
Screenshot: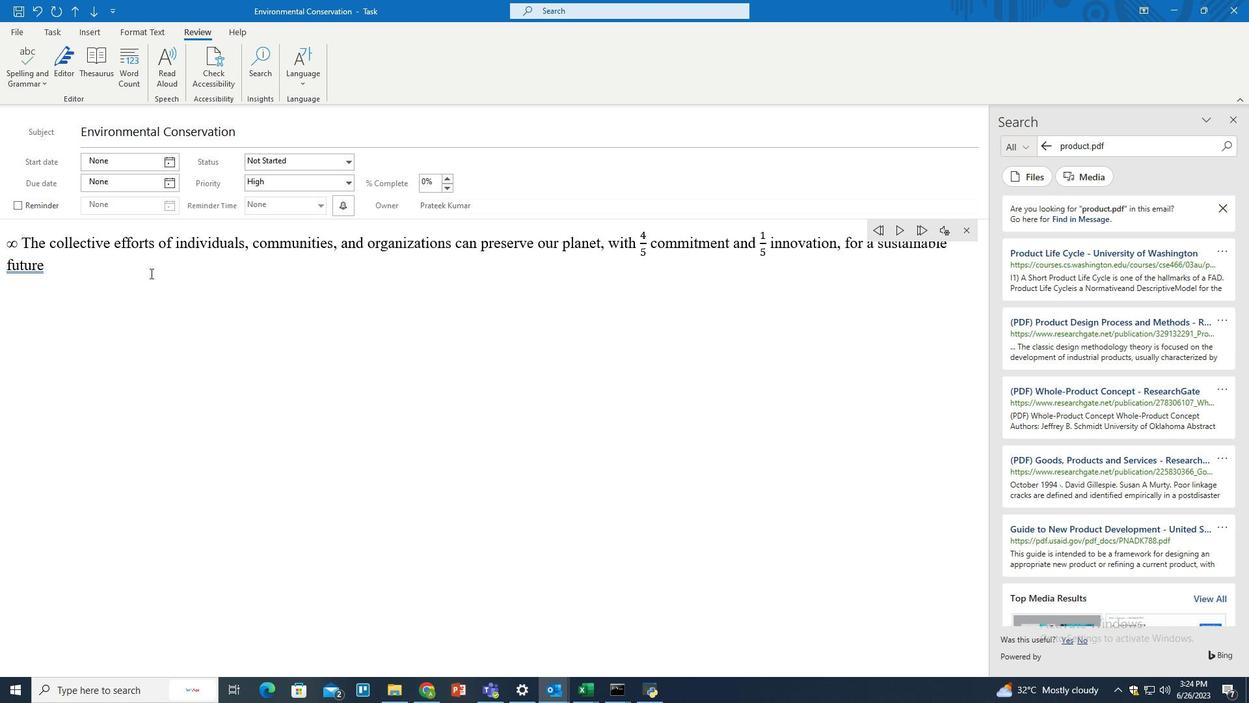 
Action: Mouse moved to (1236, 121)
Screenshot: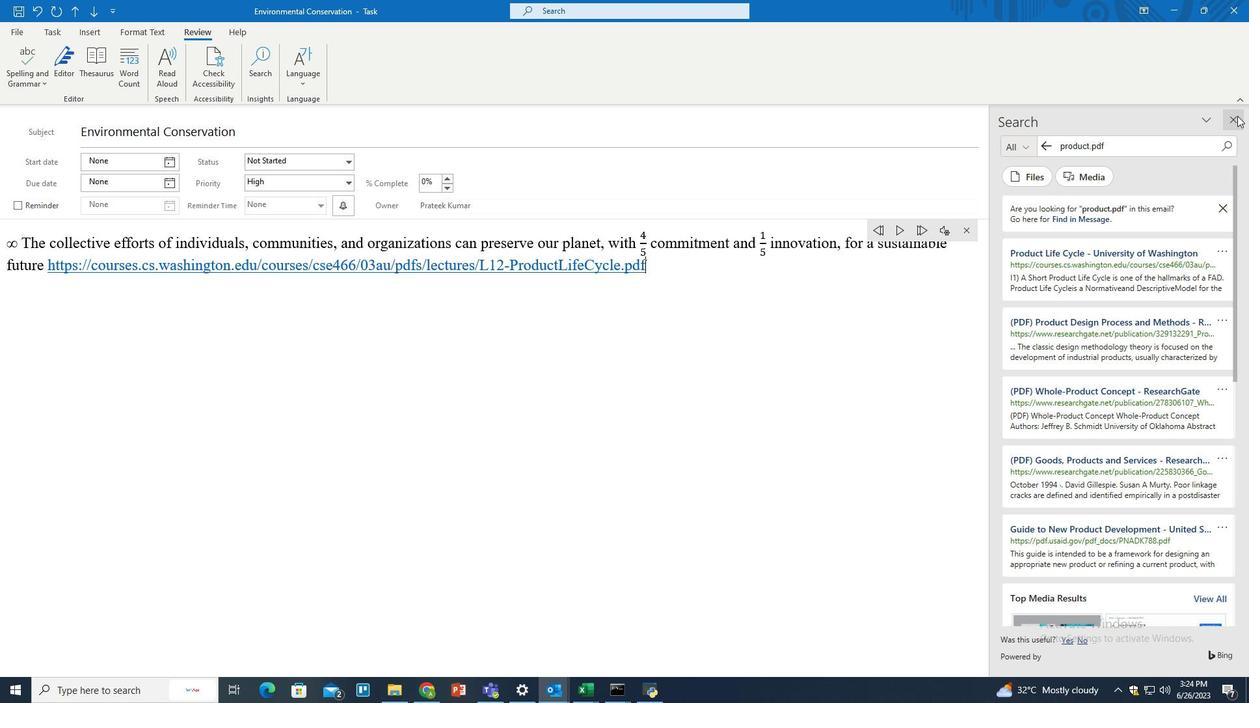 
Action: Mouse pressed left at (1236, 121)
Screenshot: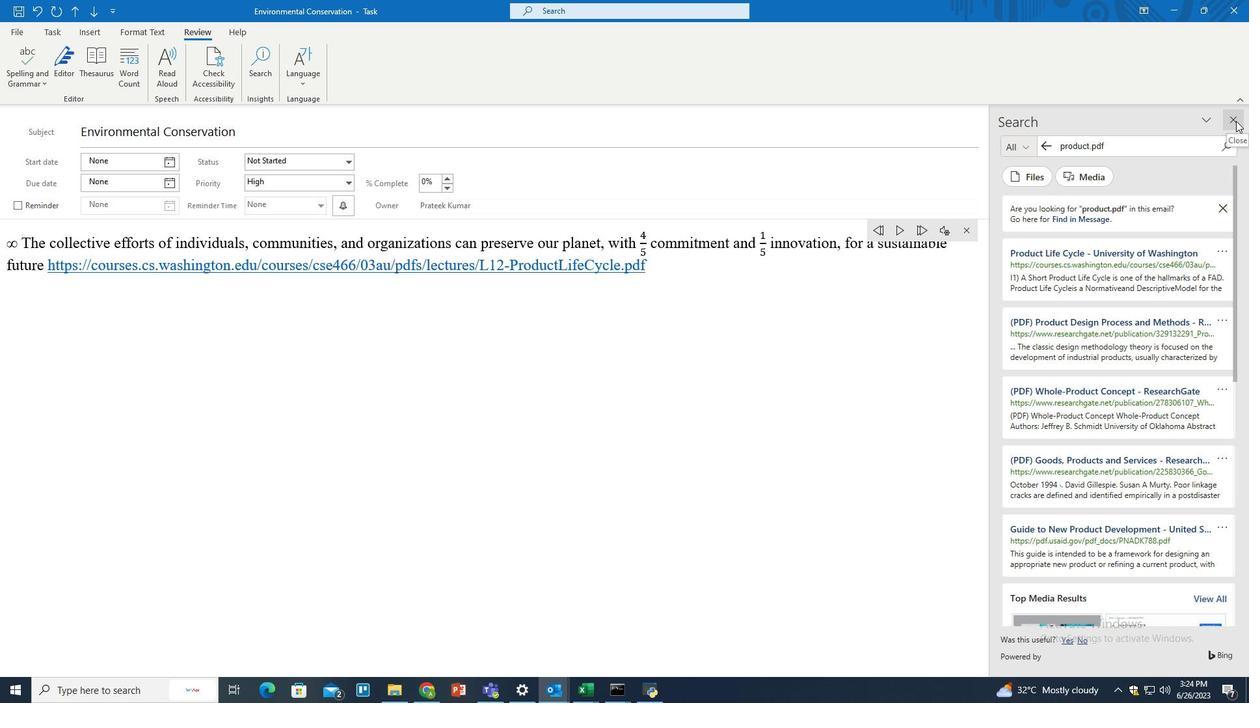 
Action: Mouse moved to (679, 276)
Screenshot: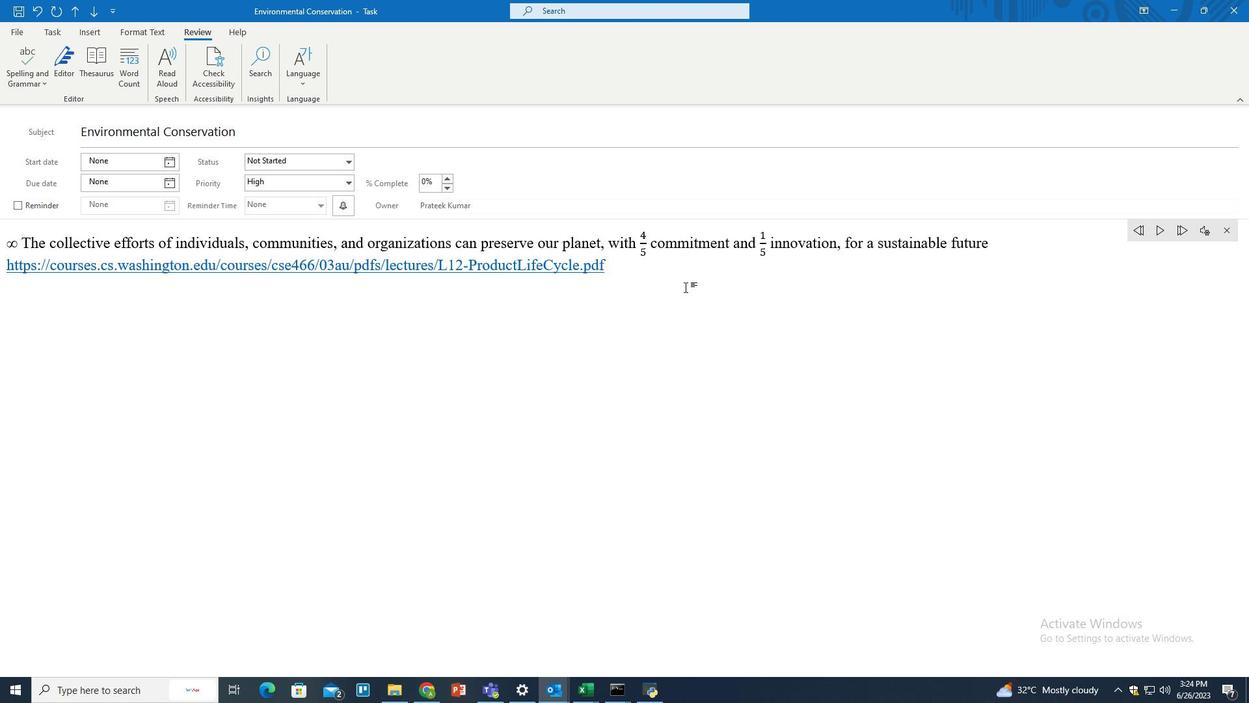 
Action: Mouse pressed left at (679, 276)
Screenshot: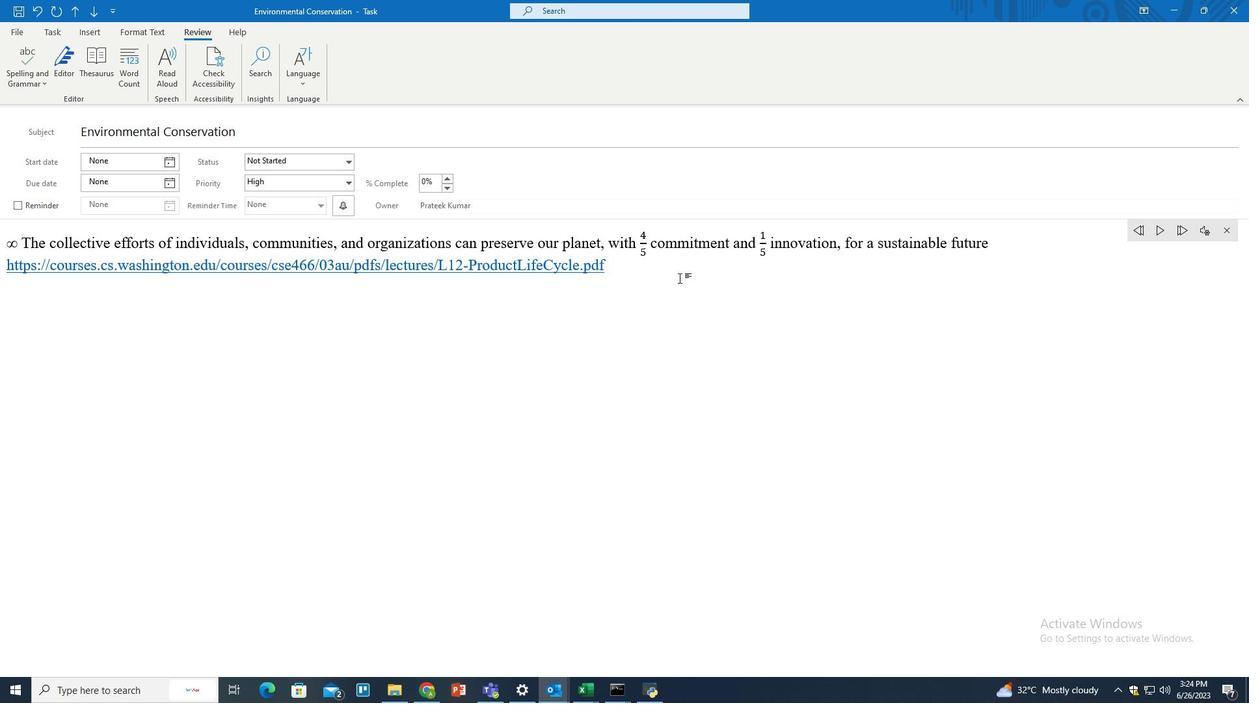 
Action: Mouse moved to (50, 34)
Screenshot: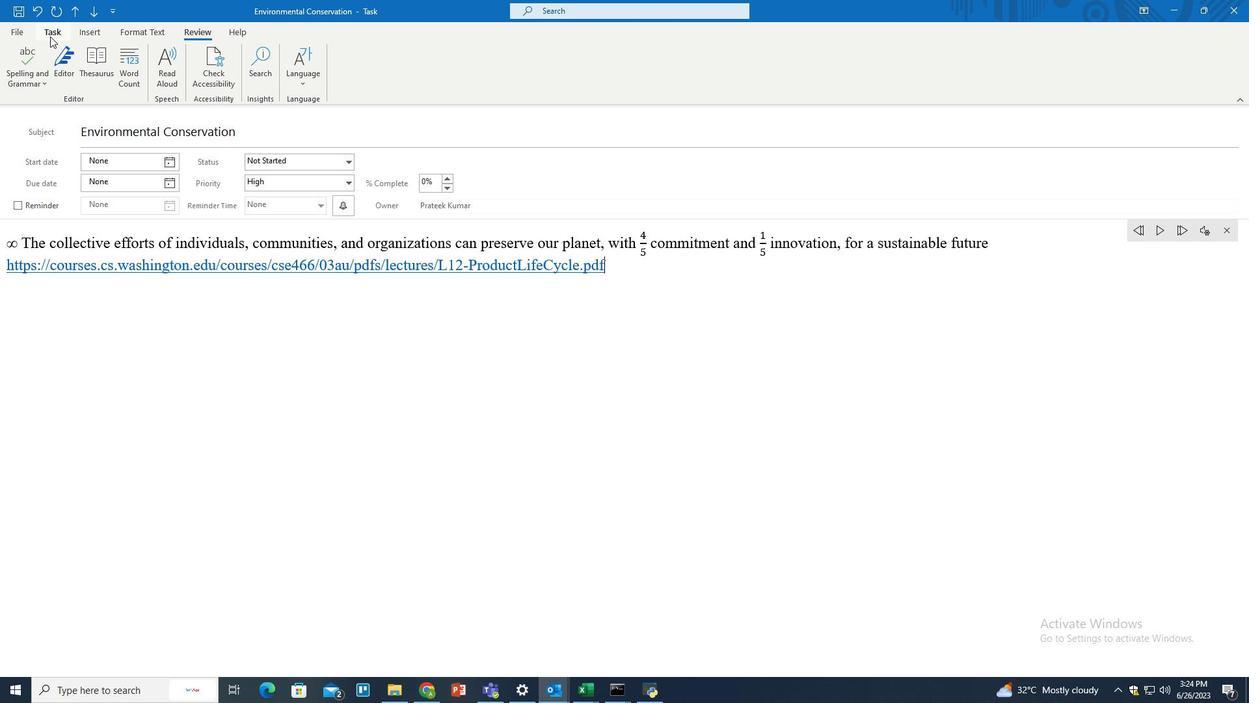 
Action: Mouse pressed left at (50, 34)
Screenshot: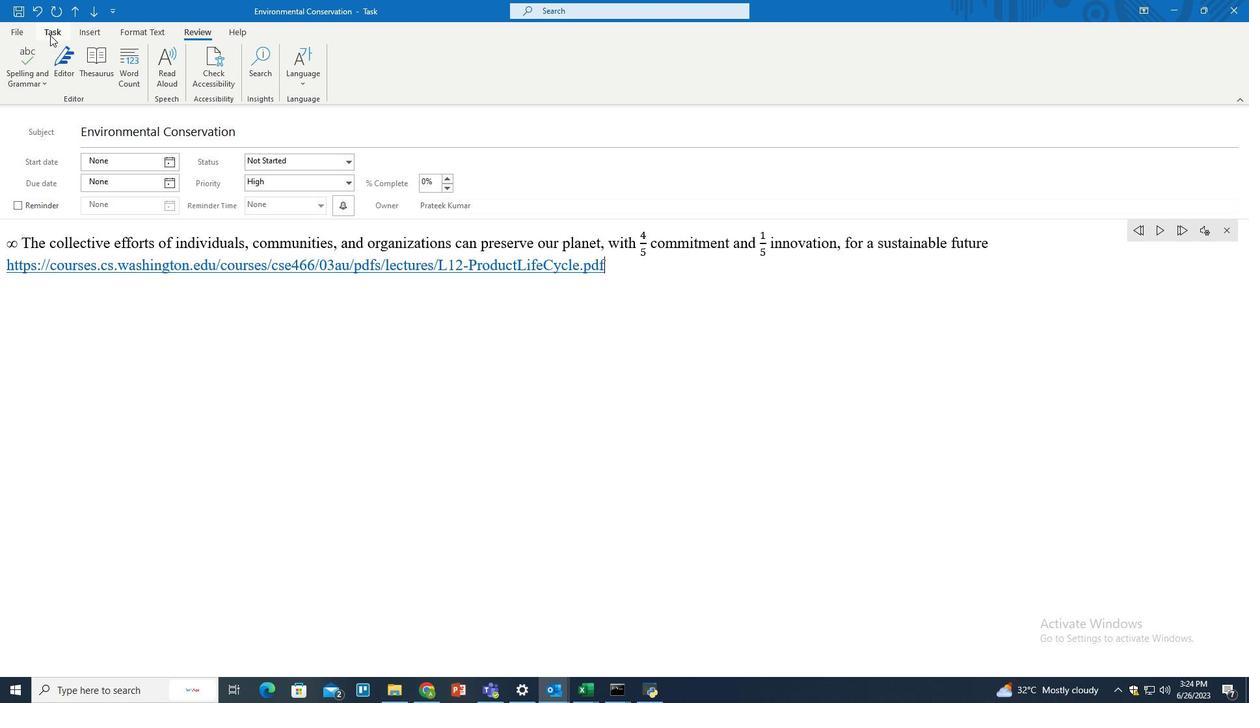 
Action: Mouse moved to (16, 67)
Screenshot: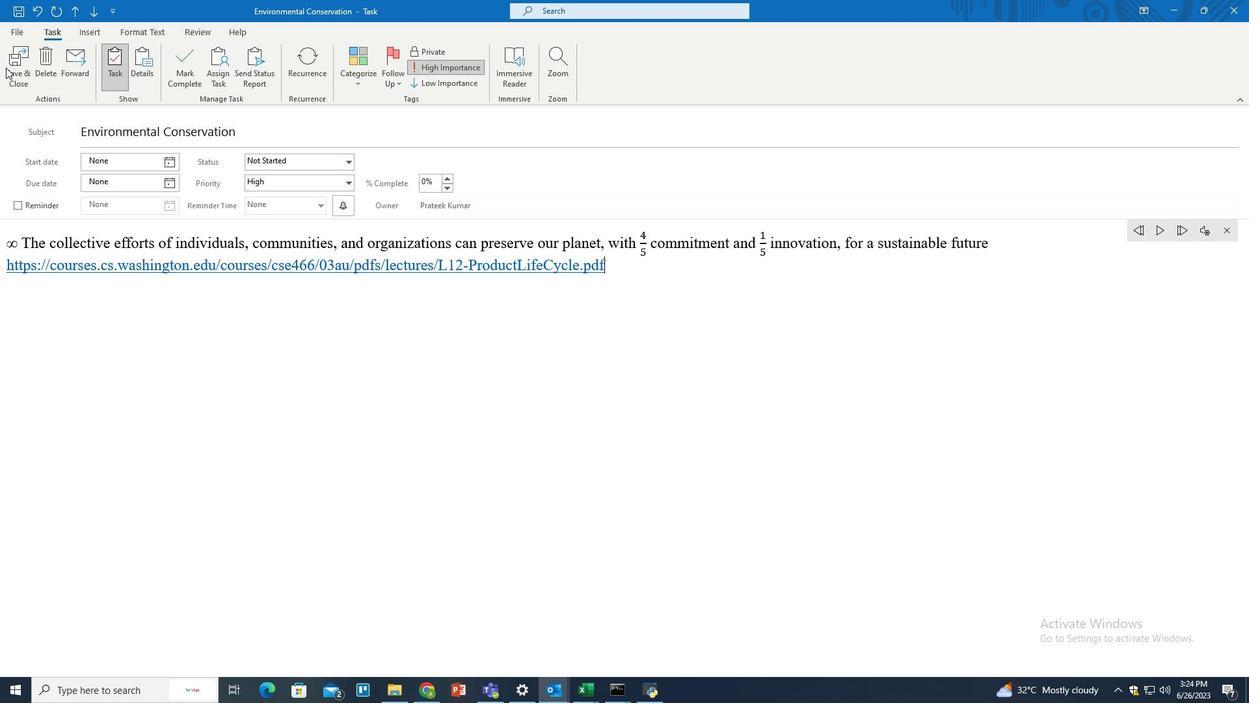 
Action: Mouse pressed left at (16, 67)
Screenshot: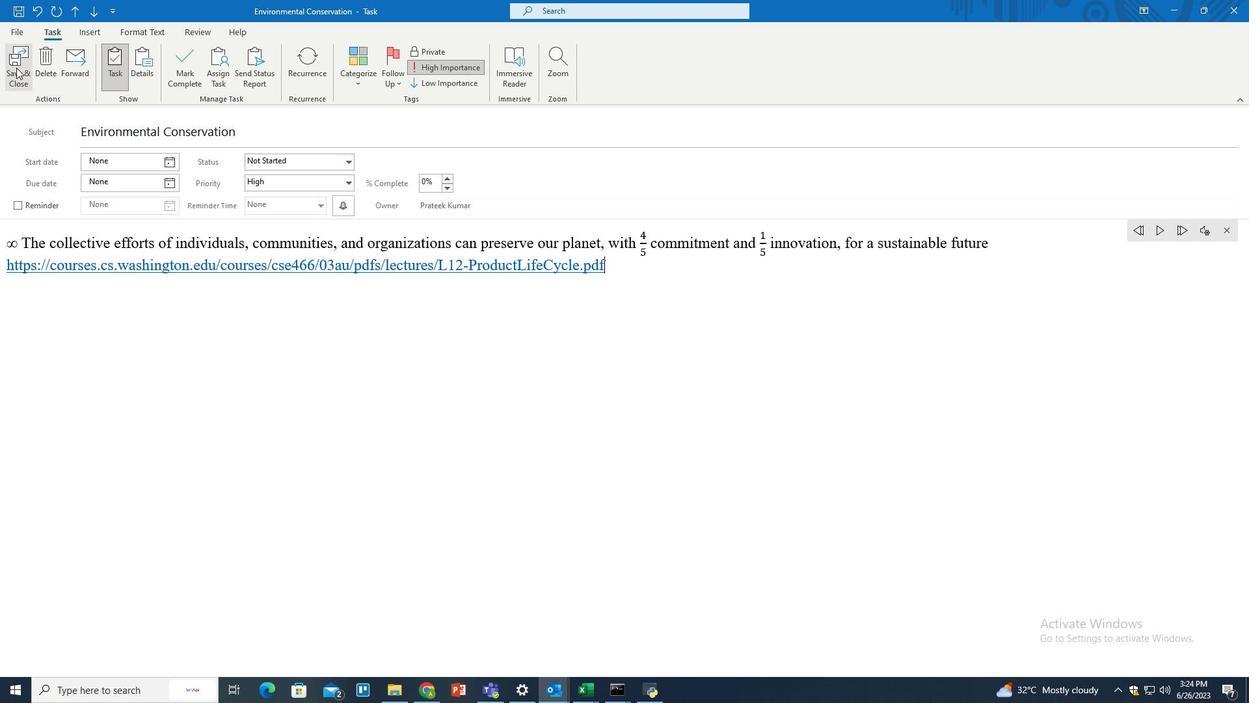
Action: Mouse moved to (145, 236)
Screenshot: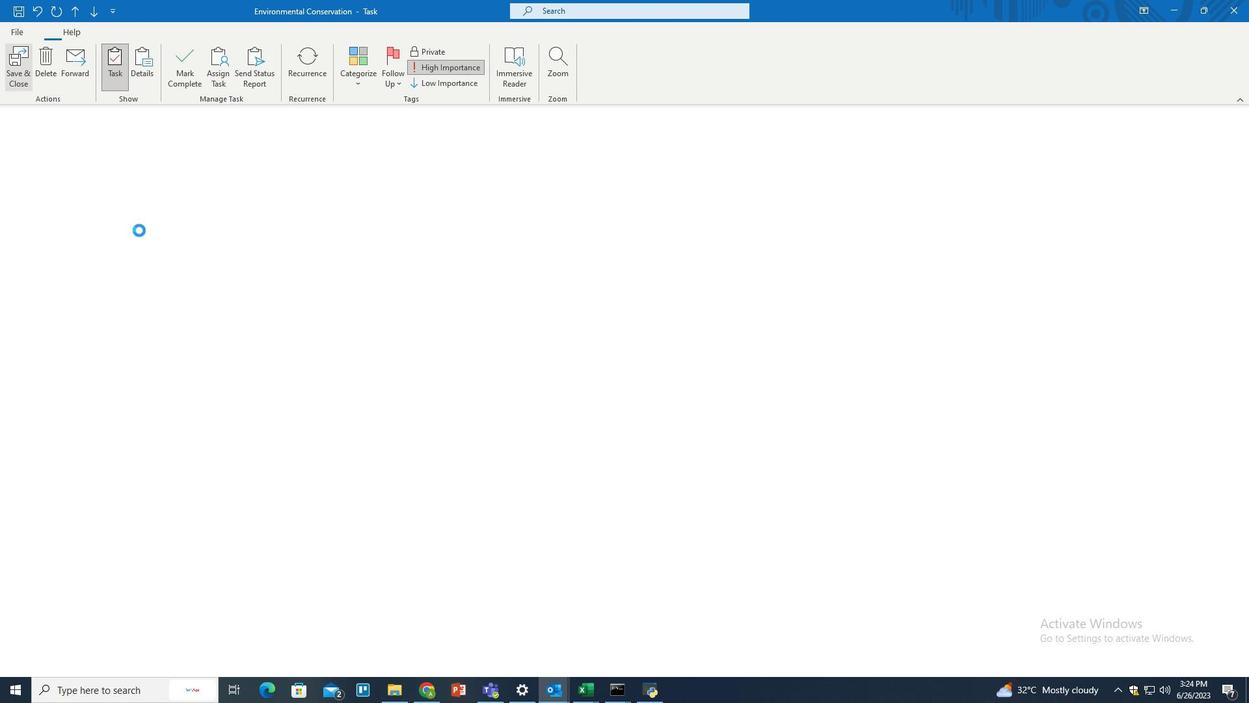 
